 Task: Create a project with template Project Timeline with name TractLine with privacy Public and in the team Recorders . Create three sections in the project as To-Do, Doing and Done.
Action: Mouse moved to (78, 60)
Screenshot: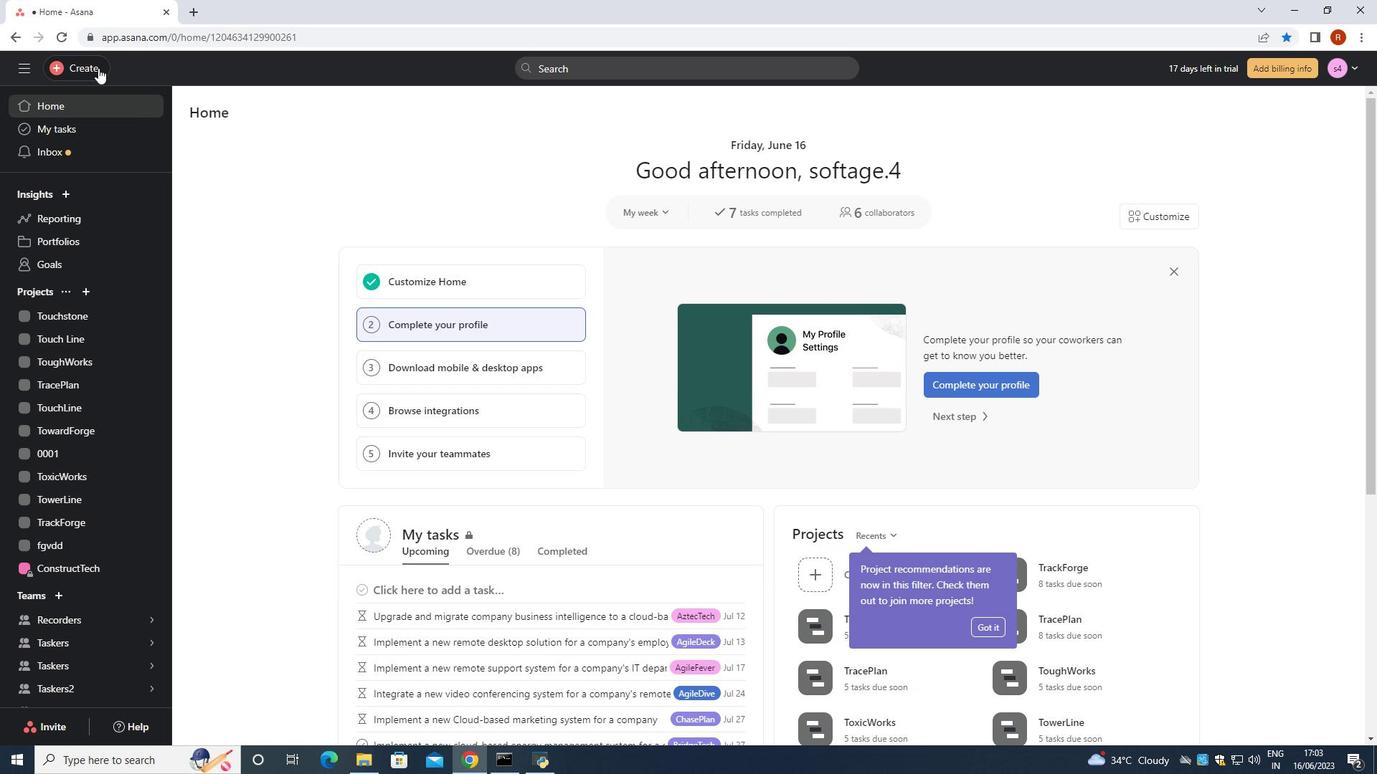 
Action: Mouse pressed left at (78, 60)
Screenshot: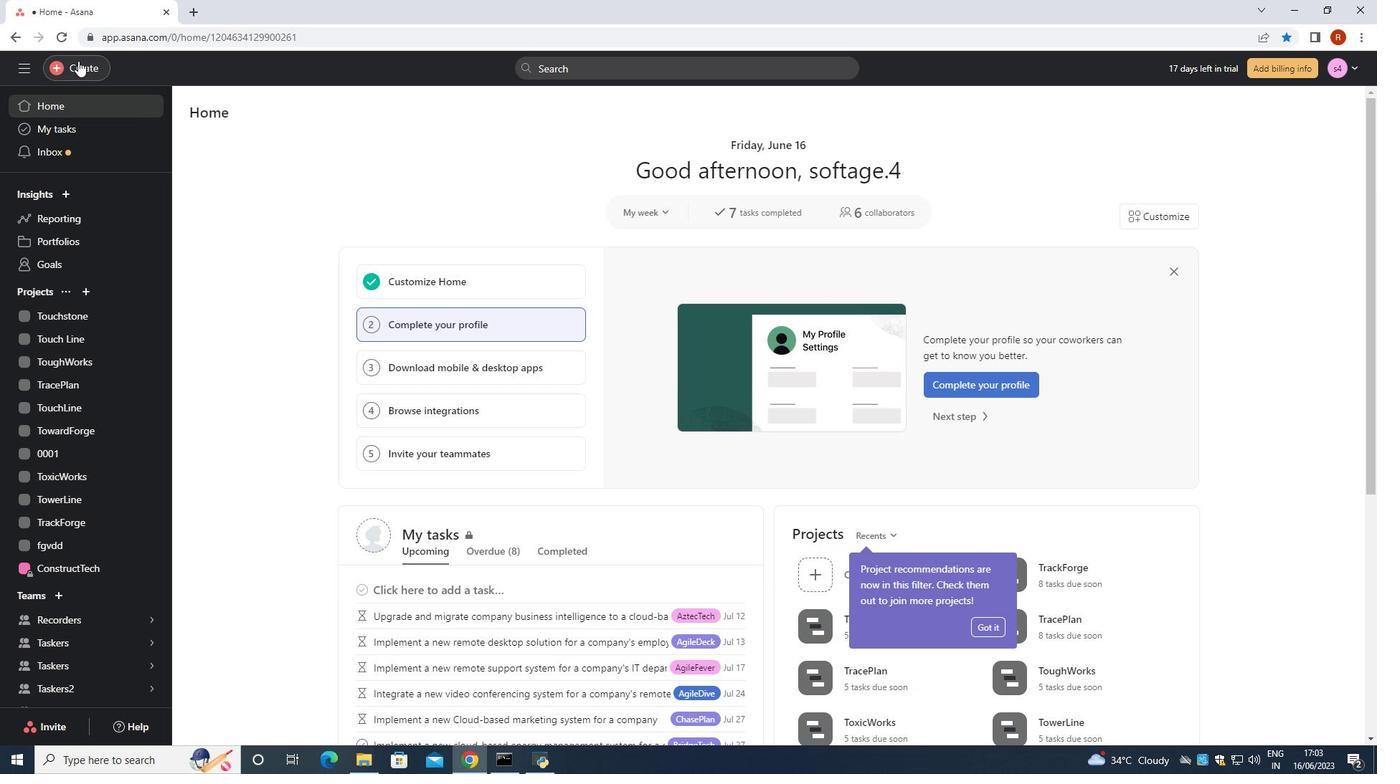 
Action: Mouse moved to (151, 99)
Screenshot: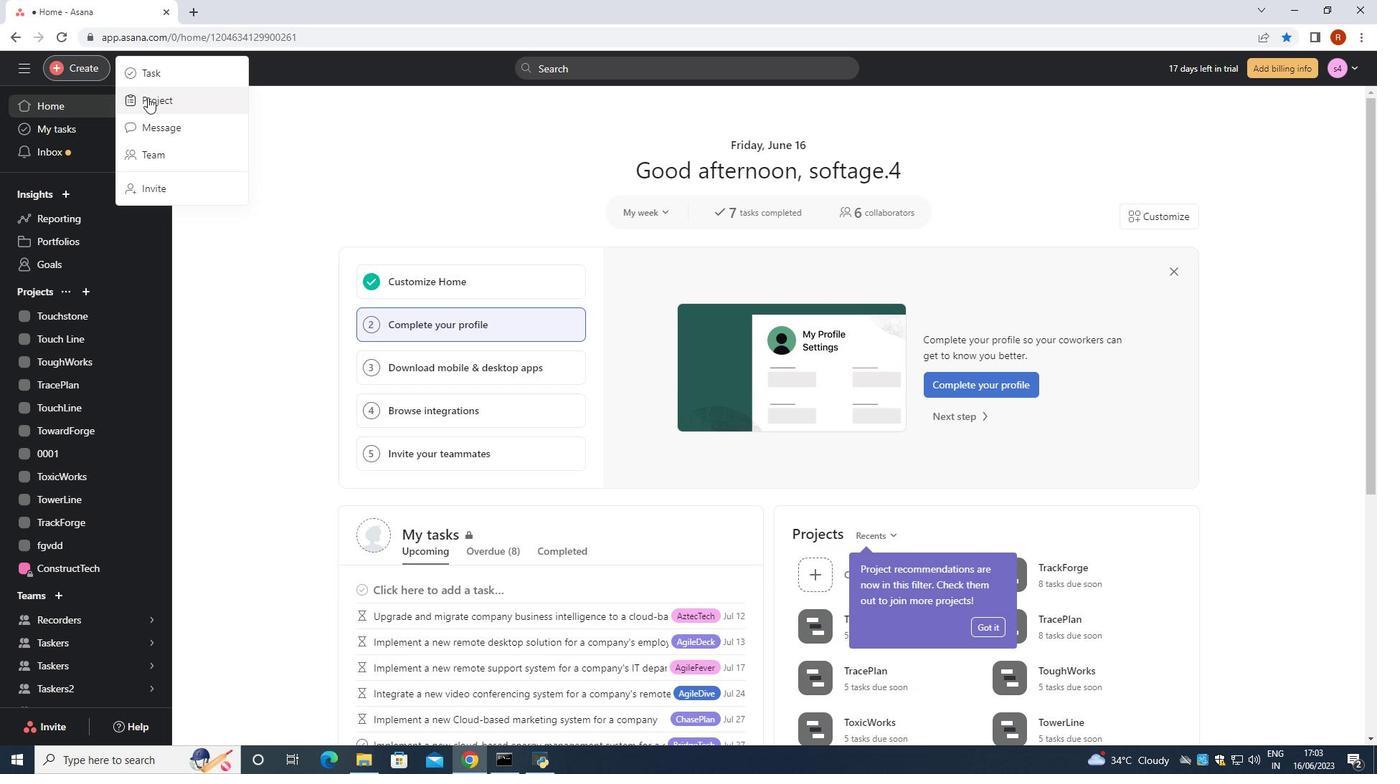 
Action: Mouse pressed left at (151, 99)
Screenshot: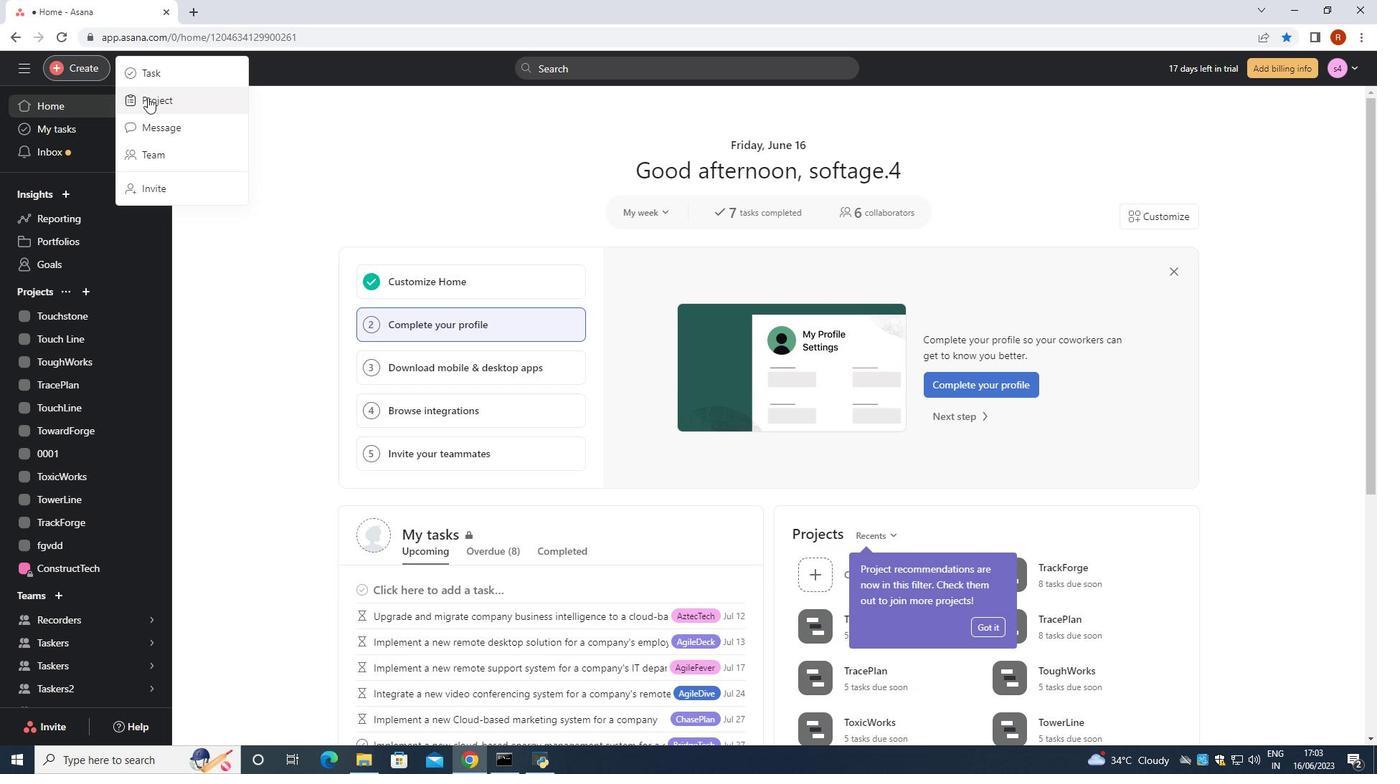 
Action: Mouse moved to (728, 416)
Screenshot: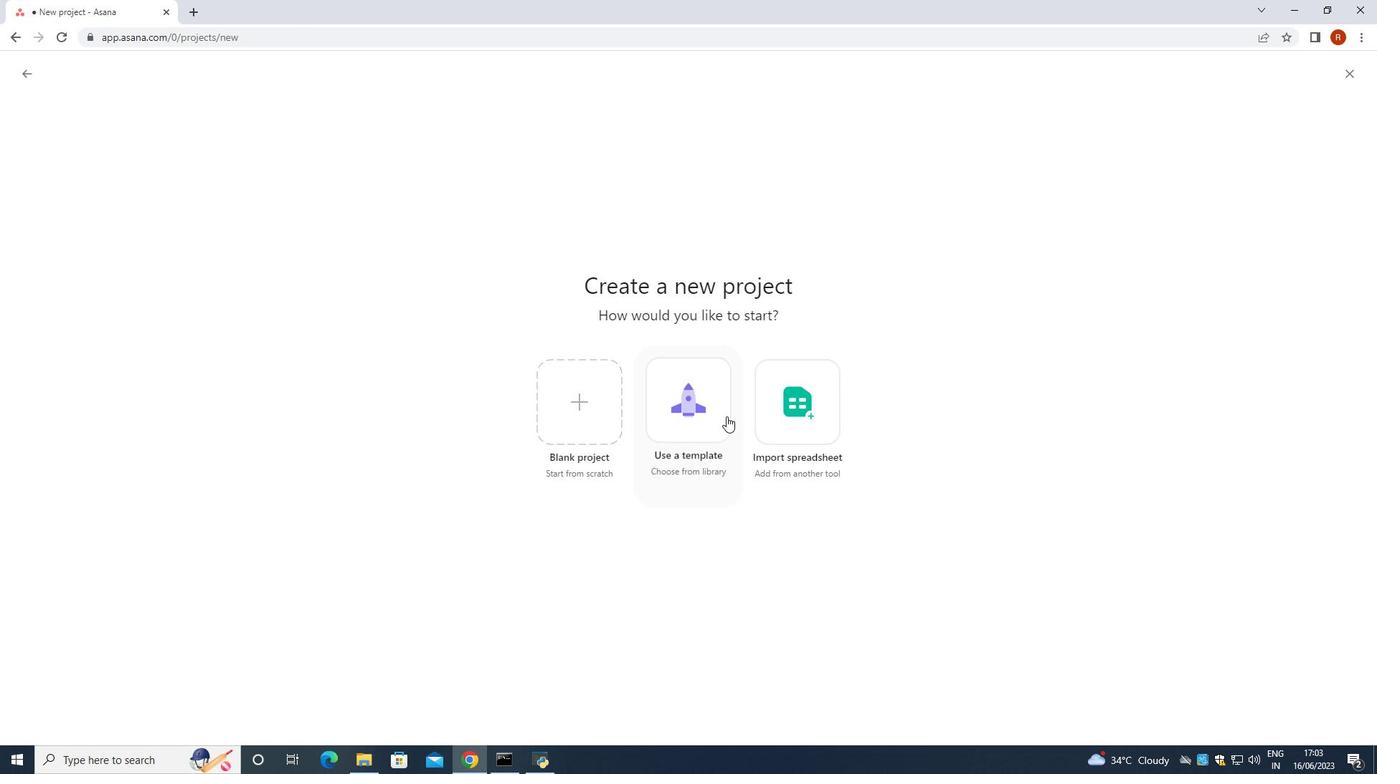 
Action: Mouse pressed left at (728, 416)
Screenshot: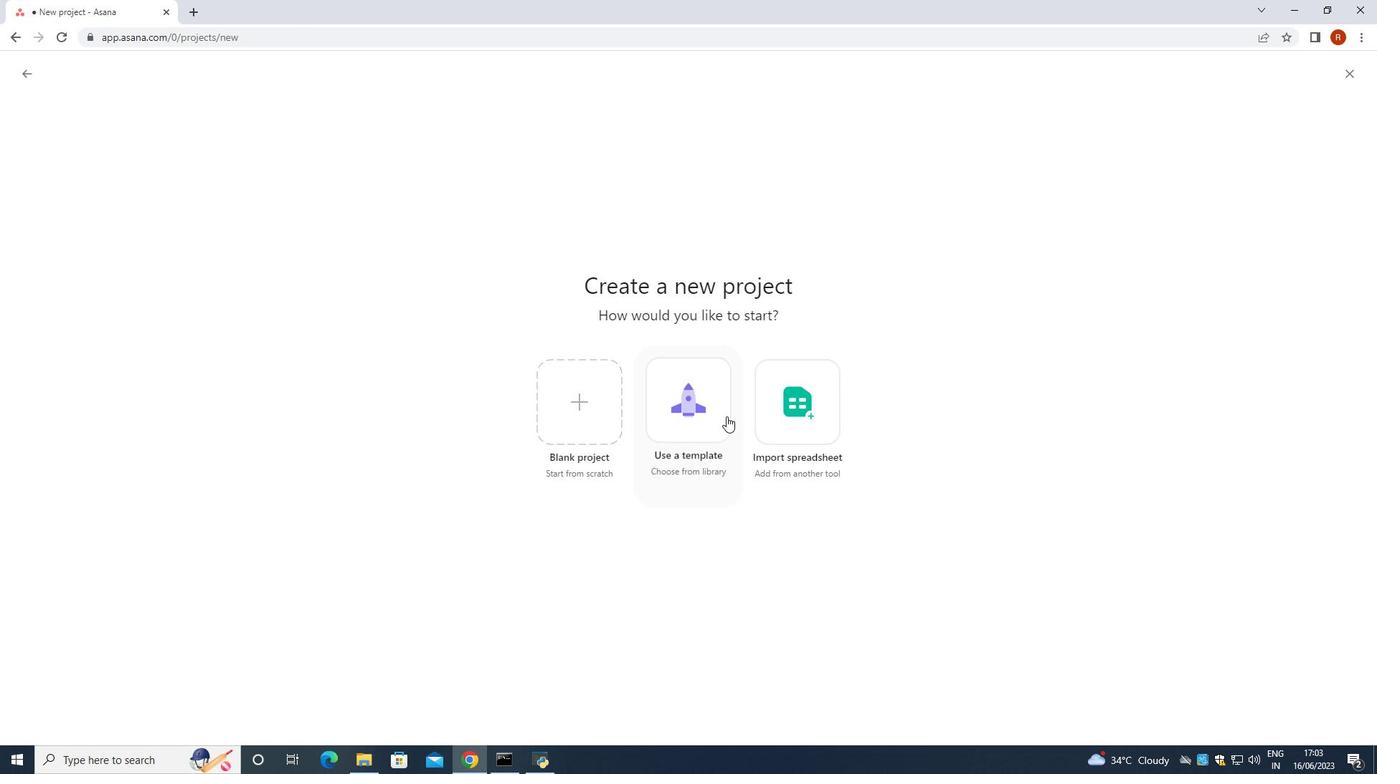 
Action: Mouse moved to (109, 393)
Screenshot: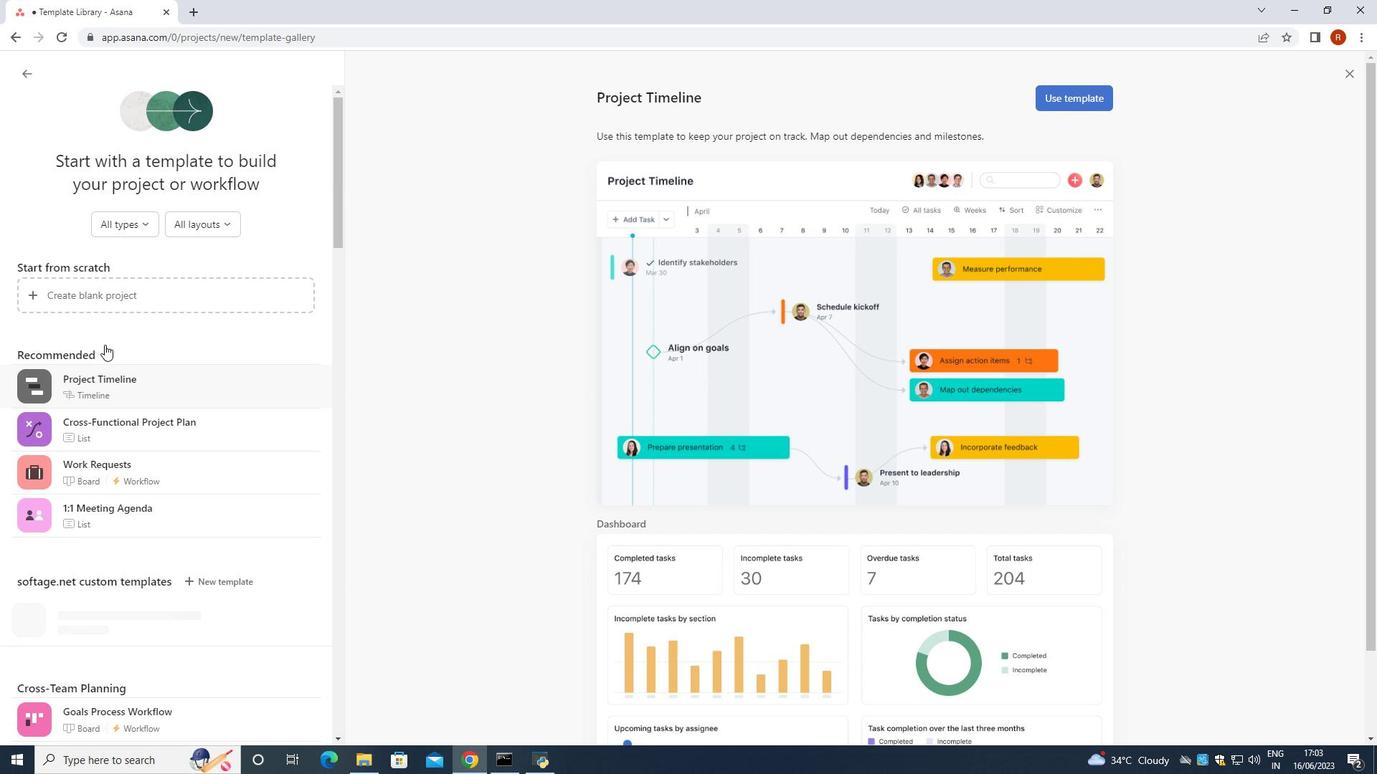 
Action: Mouse pressed left at (109, 393)
Screenshot: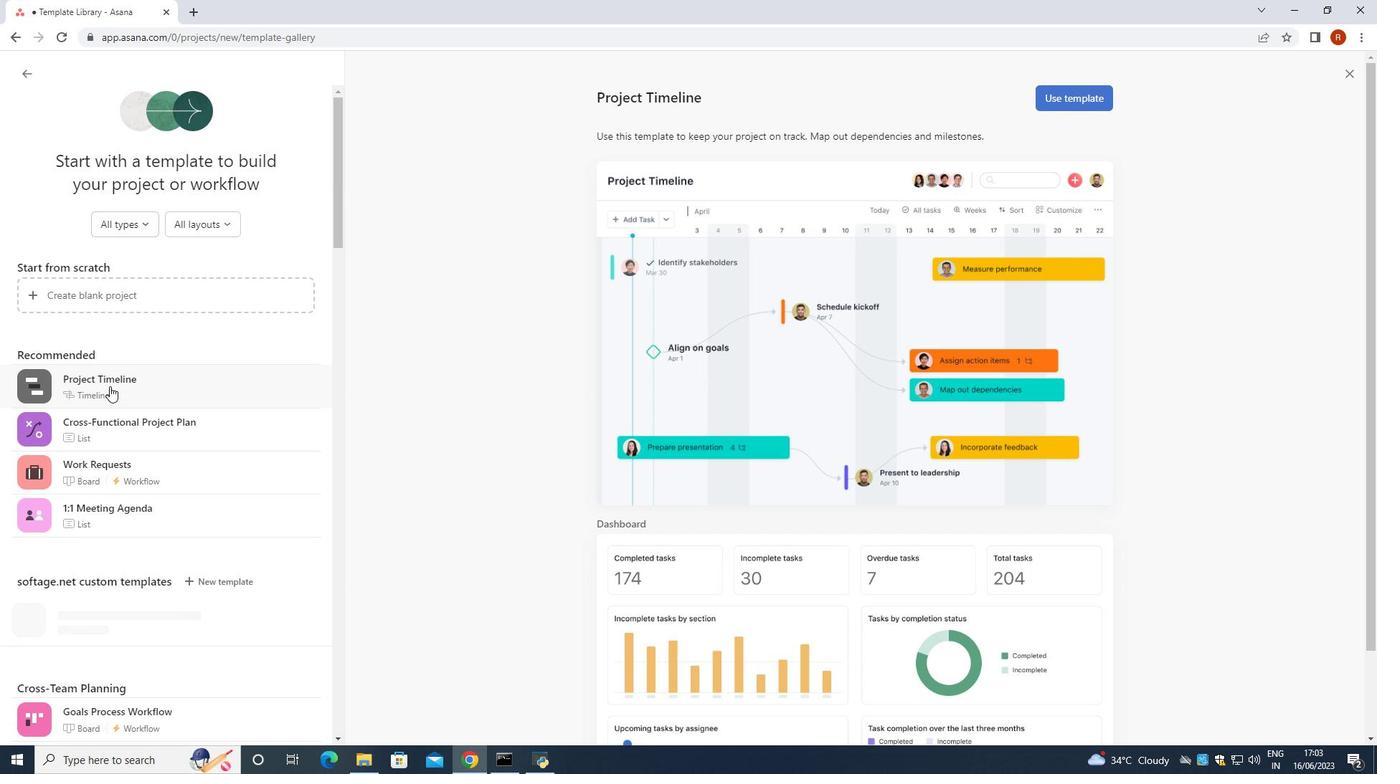
Action: Mouse moved to (1053, 96)
Screenshot: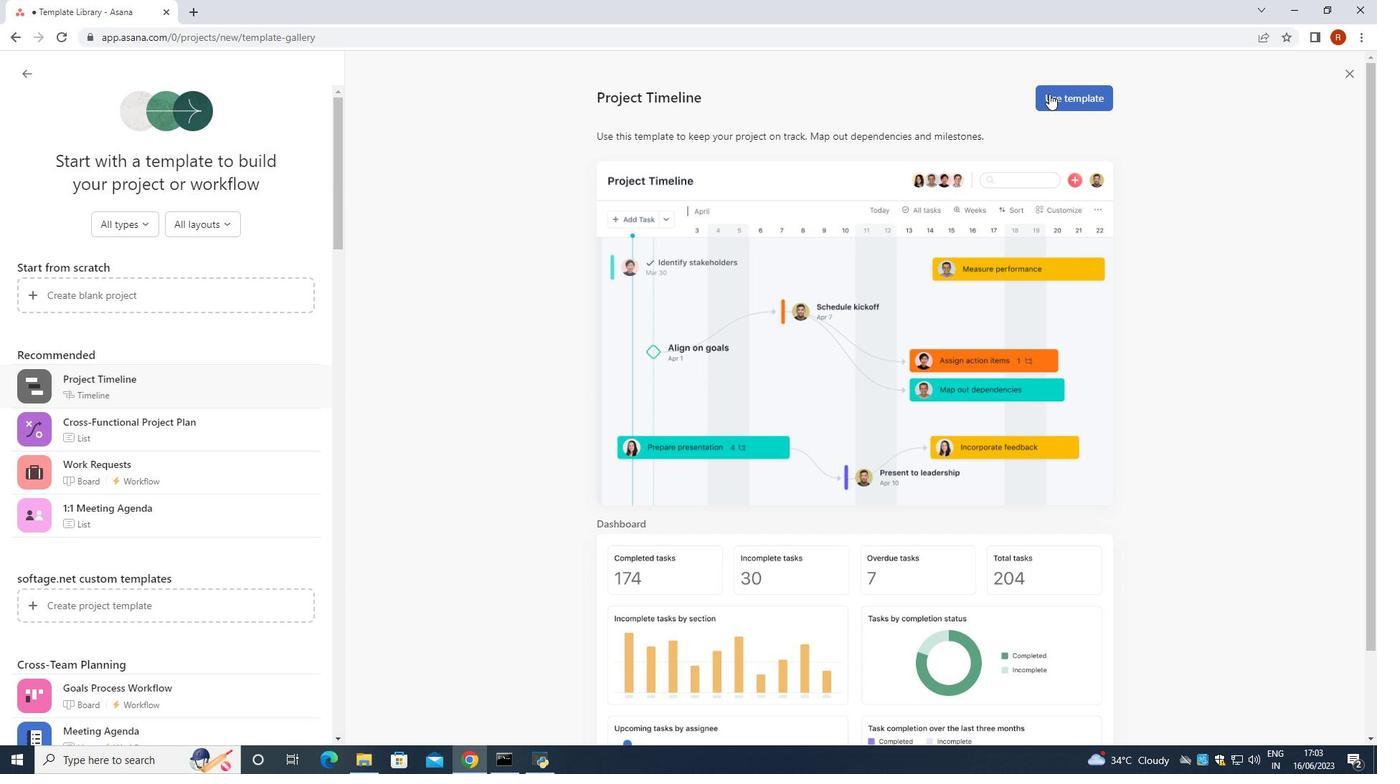 
Action: Mouse pressed left at (1053, 96)
Screenshot: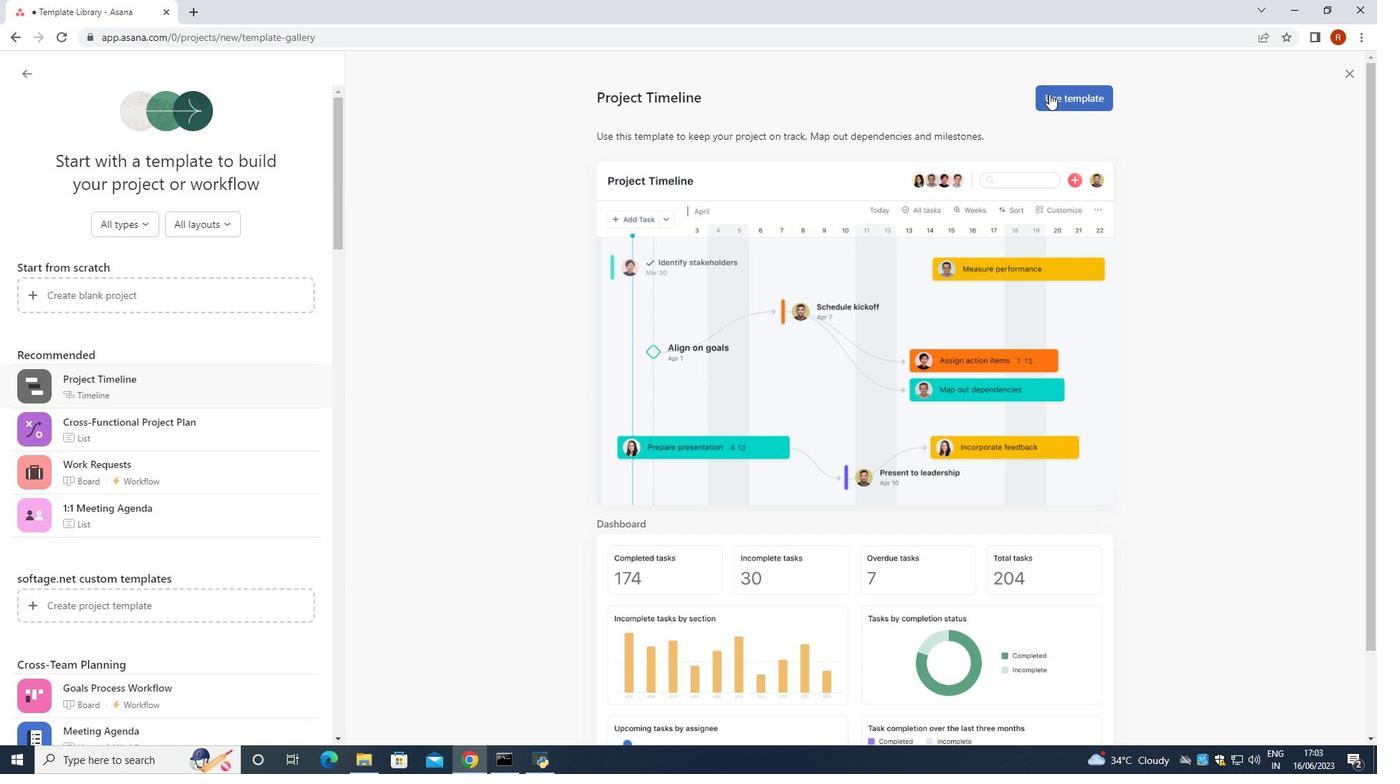 
Action: Mouse moved to (657, 253)
Screenshot: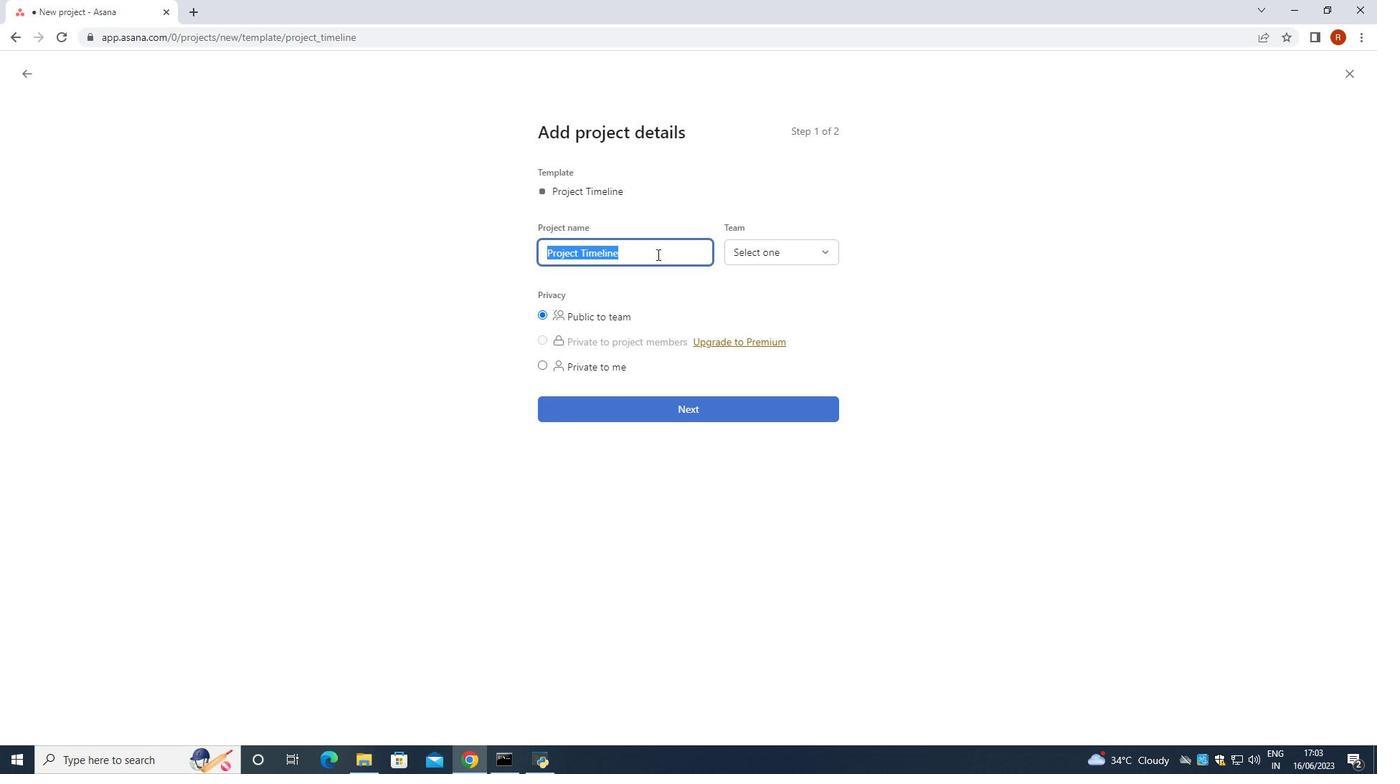 
Action: Key pressed <Key.backspace><Key.shift>Tract<Key.shift>Line
Screenshot: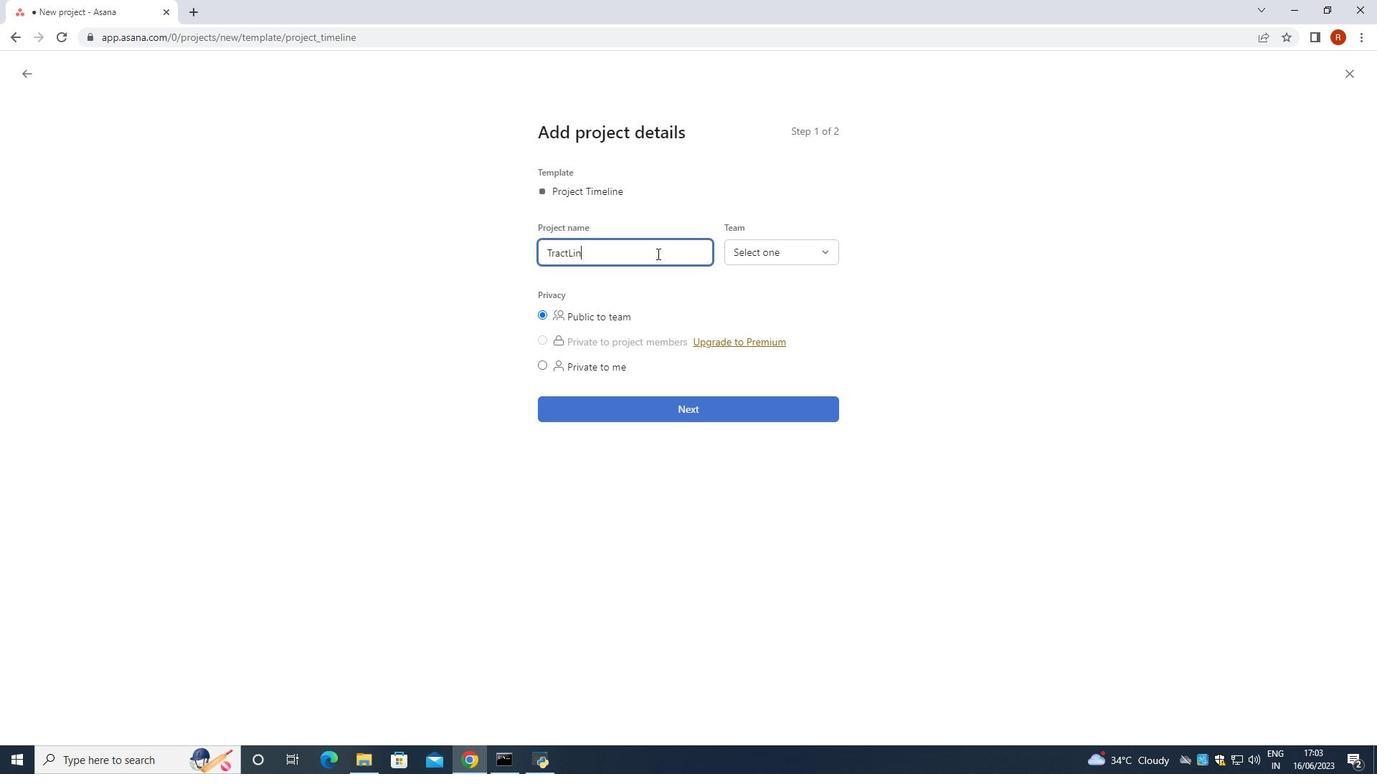 
Action: Mouse moved to (567, 319)
Screenshot: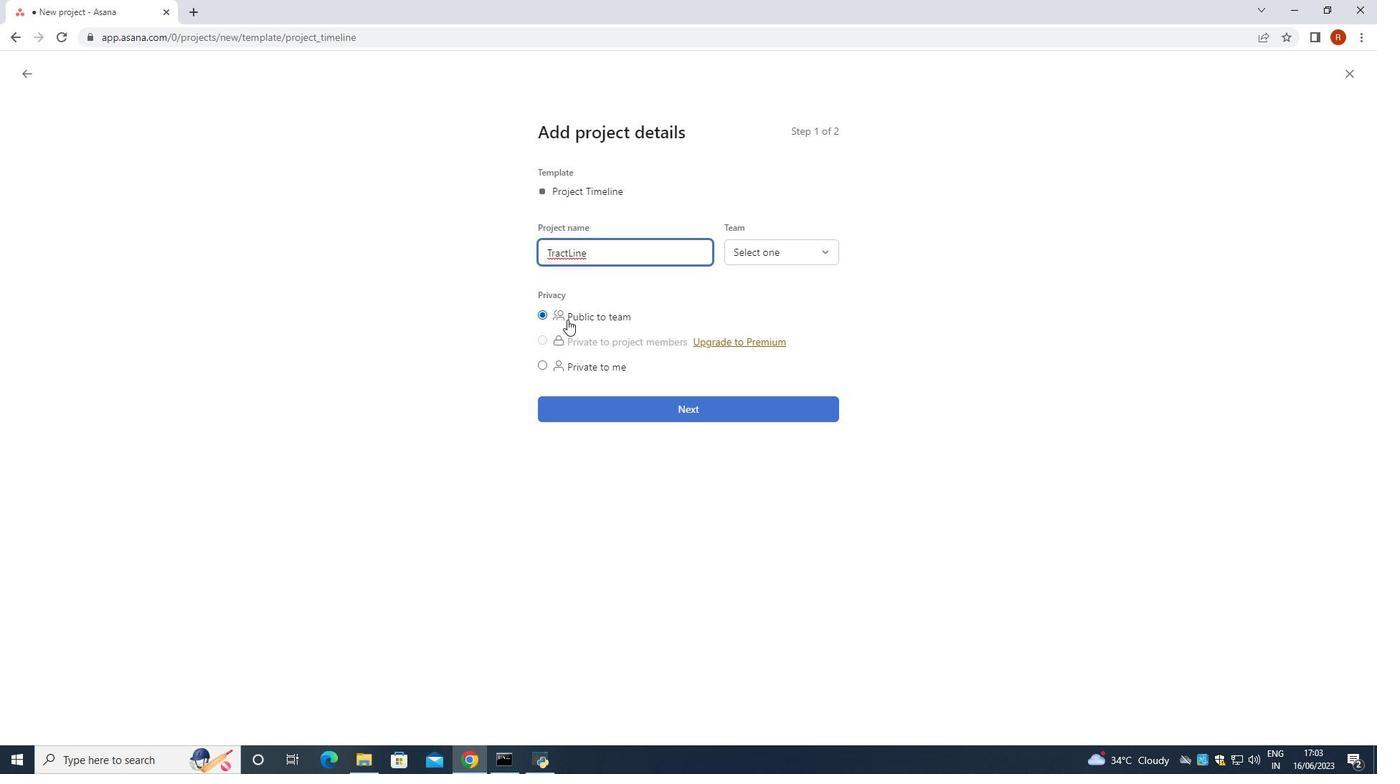 
Action: Mouse pressed left at (567, 319)
Screenshot: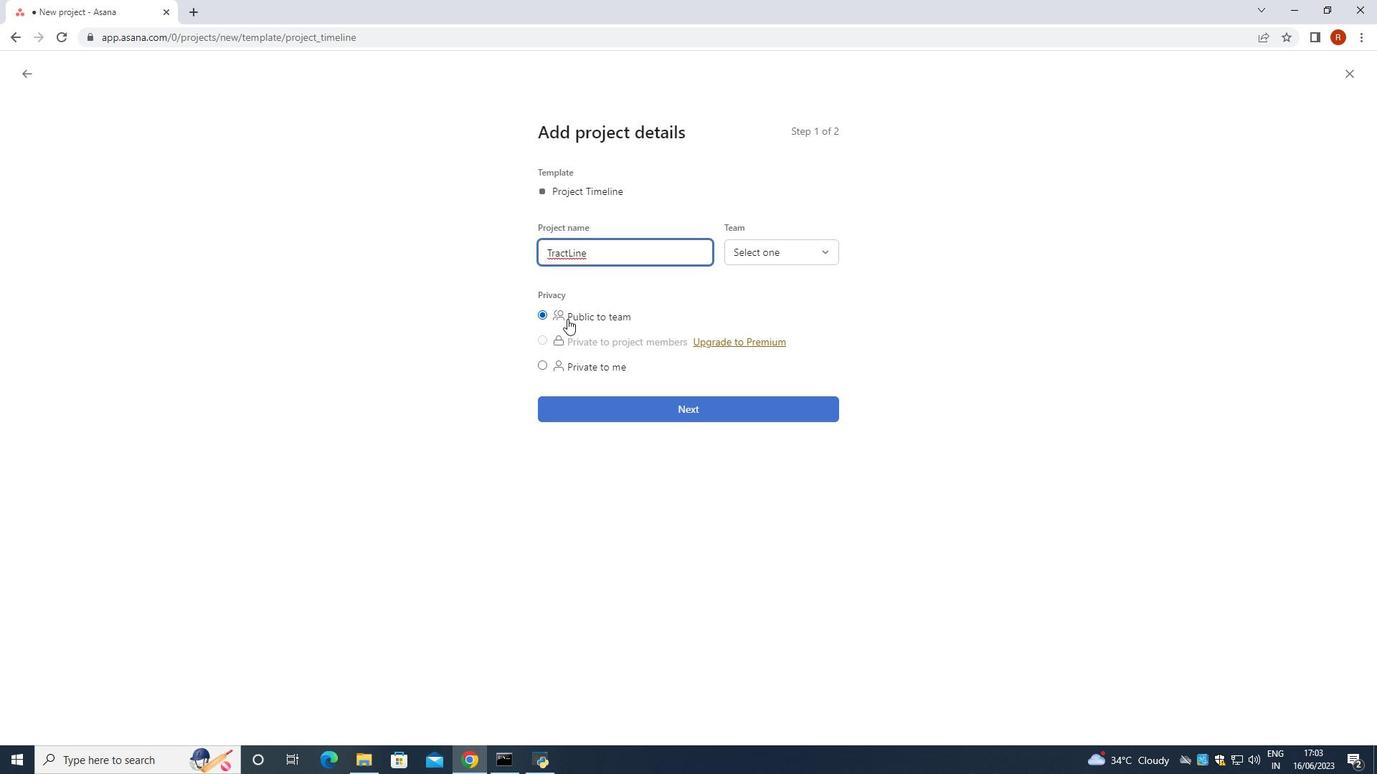 
Action: Mouse moved to (838, 251)
Screenshot: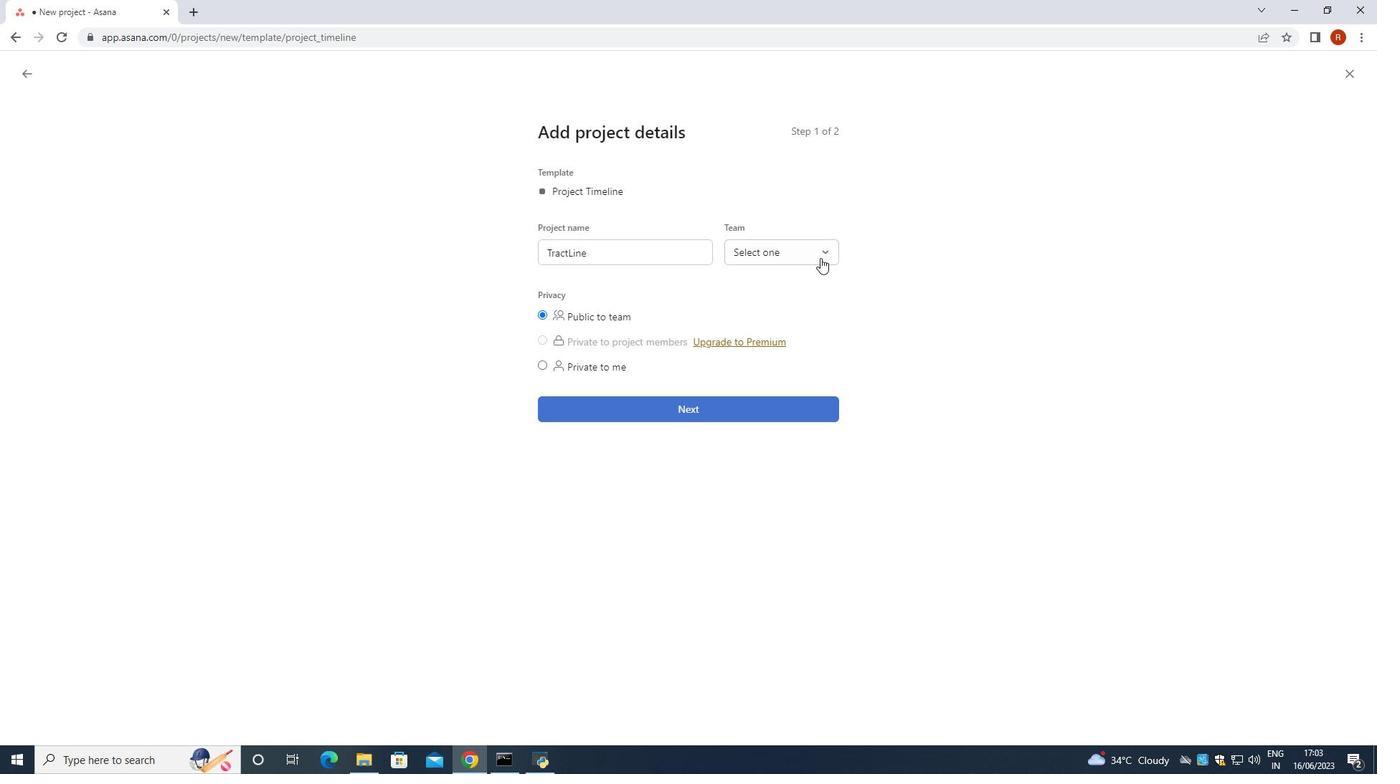 
Action: Mouse pressed left at (838, 251)
Screenshot: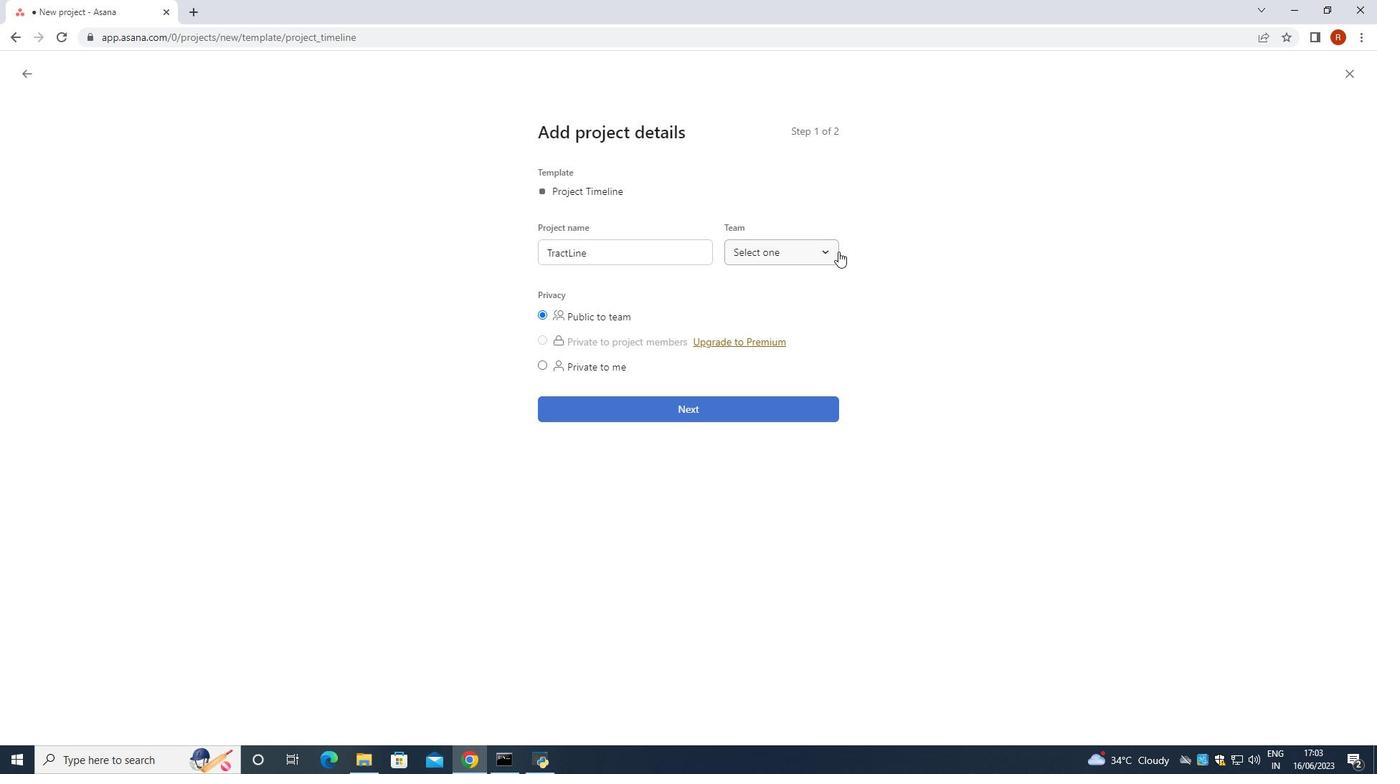
Action: Mouse moved to (827, 253)
Screenshot: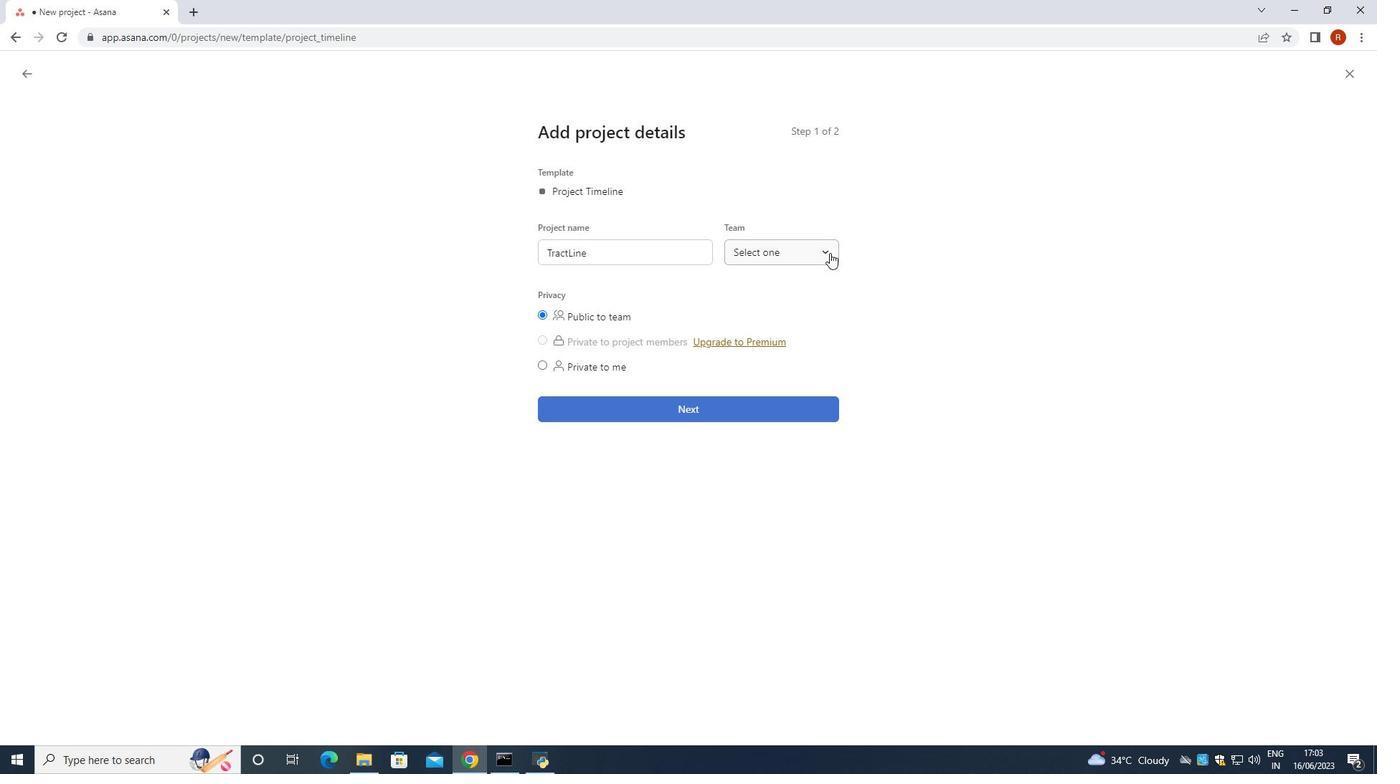 
Action: Mouse pressed left at (827, 253)
Screenshot: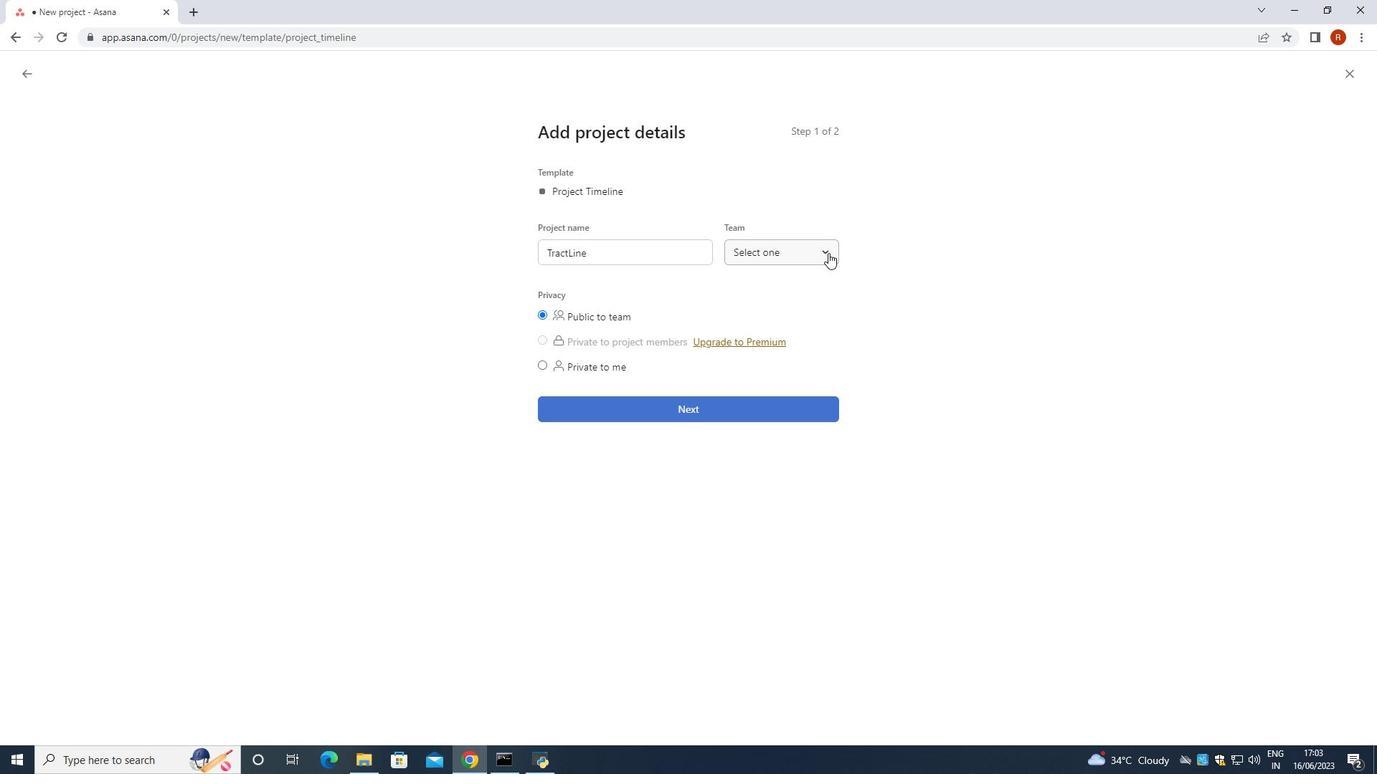 
Action: Mouse moved to (789, 322)
Screenshot: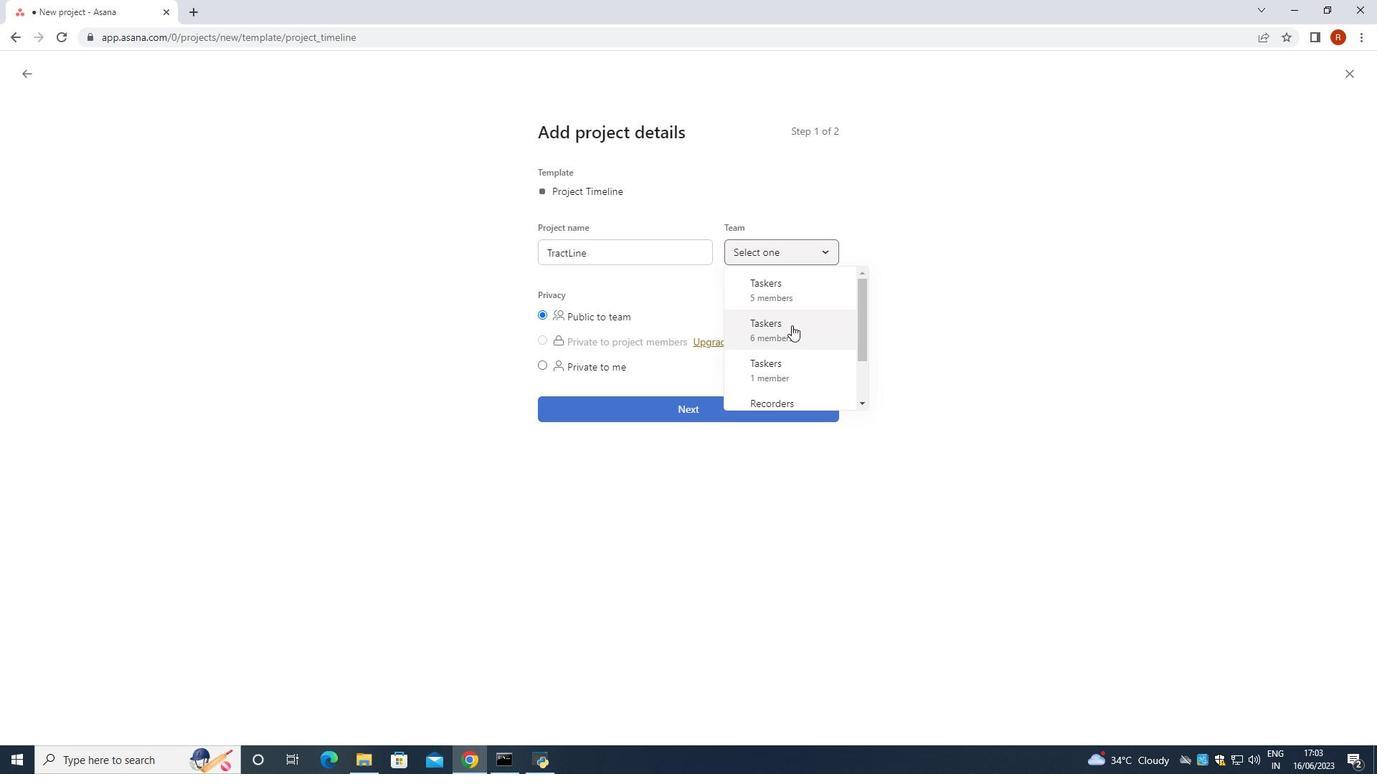 
Action: Mouse scrolled (789, 321) with delta (0, 0)
Screenshot: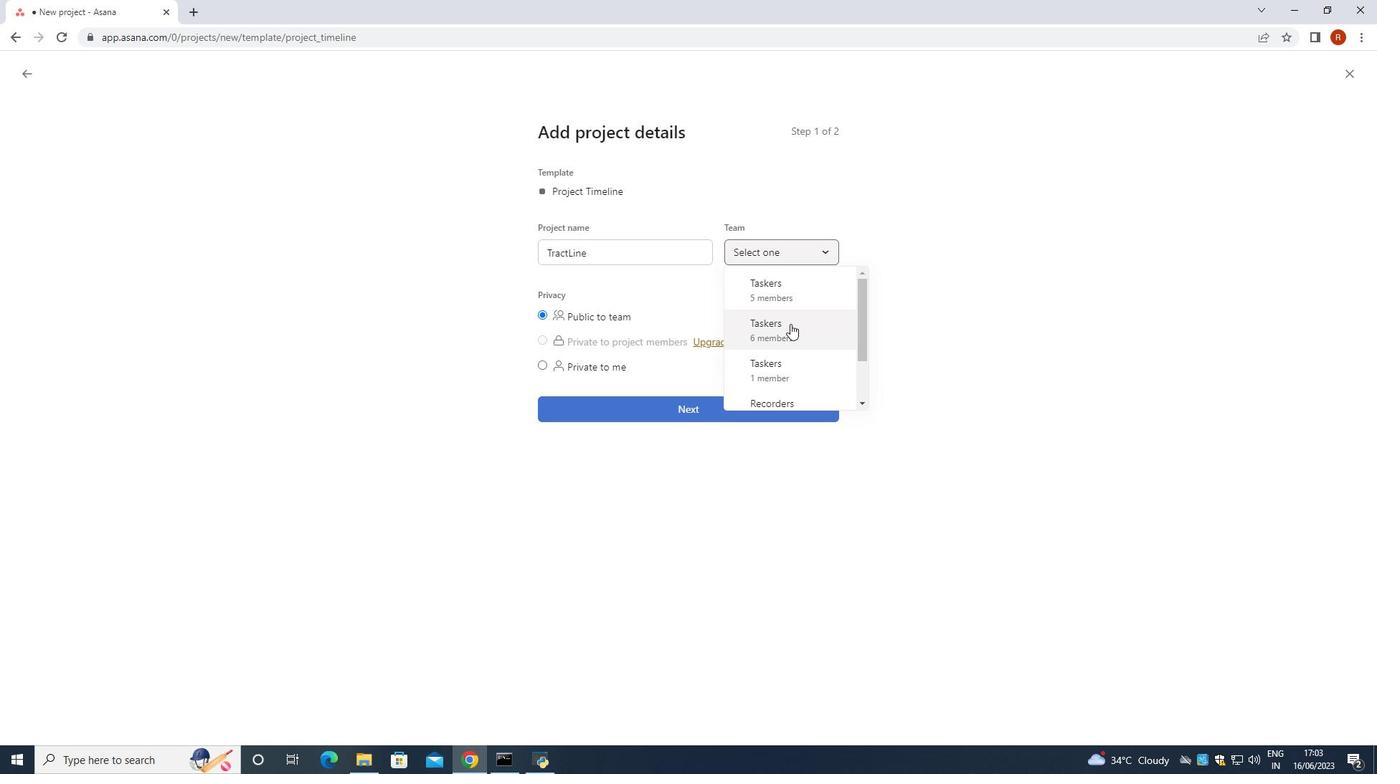 
Action: Mouse moved to (789, 322)
Screenshot: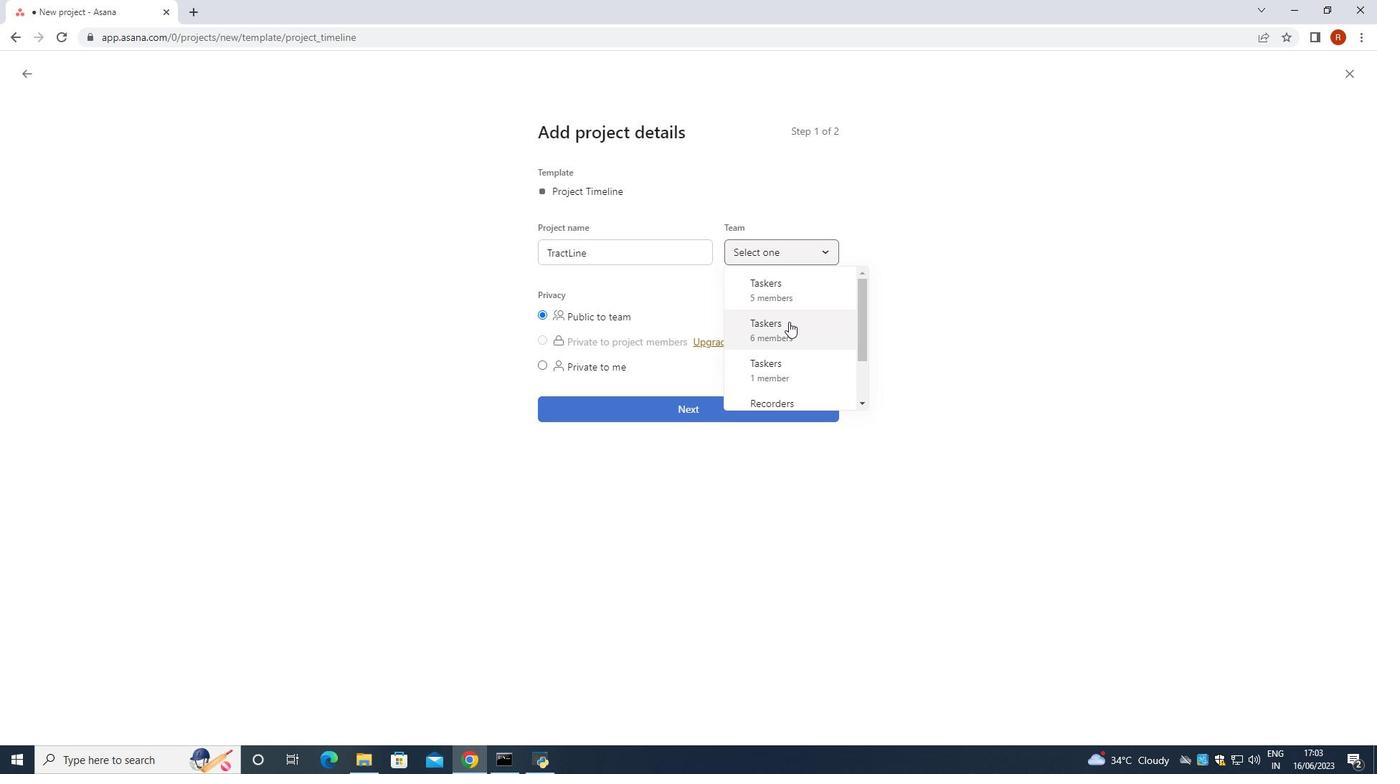 
Action: Mouse scrolled (789, 321) with delta (0, 0)
Screenshot: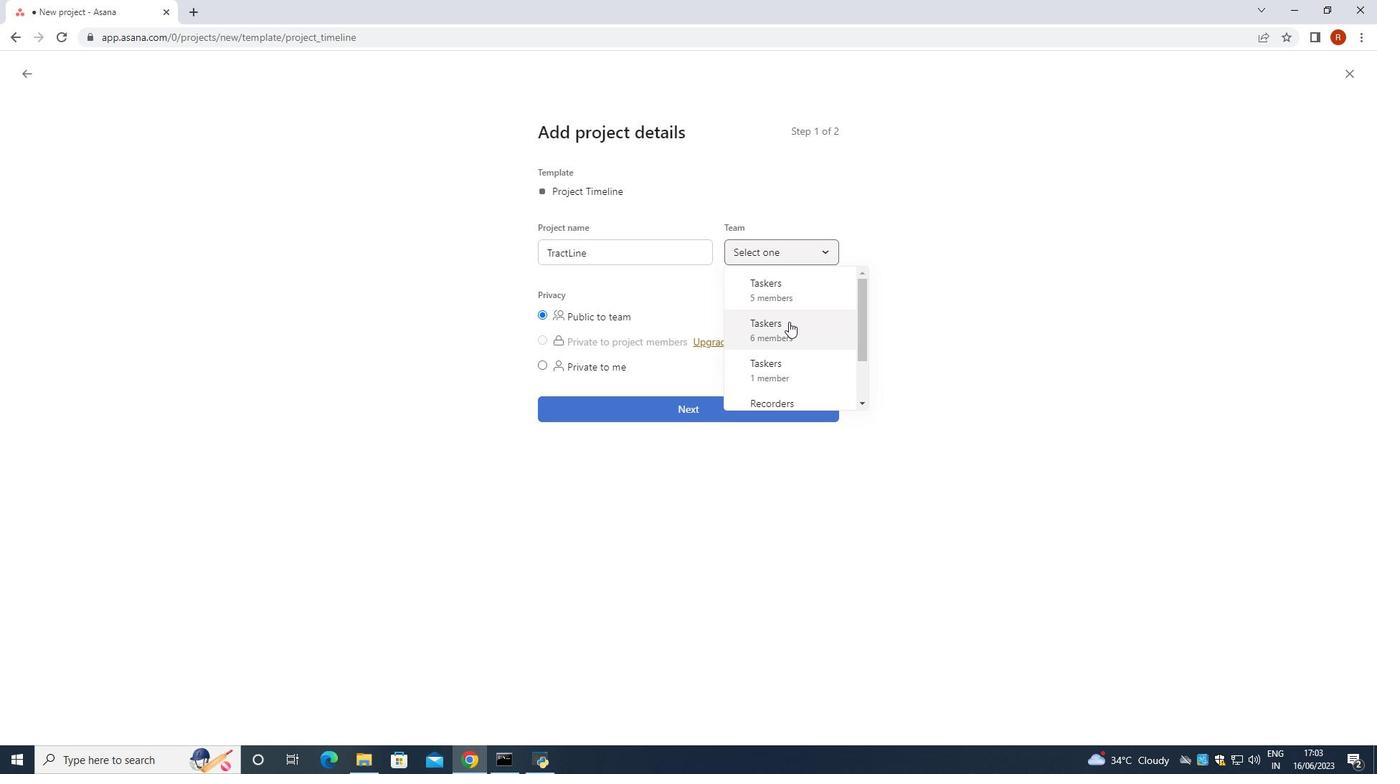 
Action: Mouse moved to (781, 343)
Screenshot: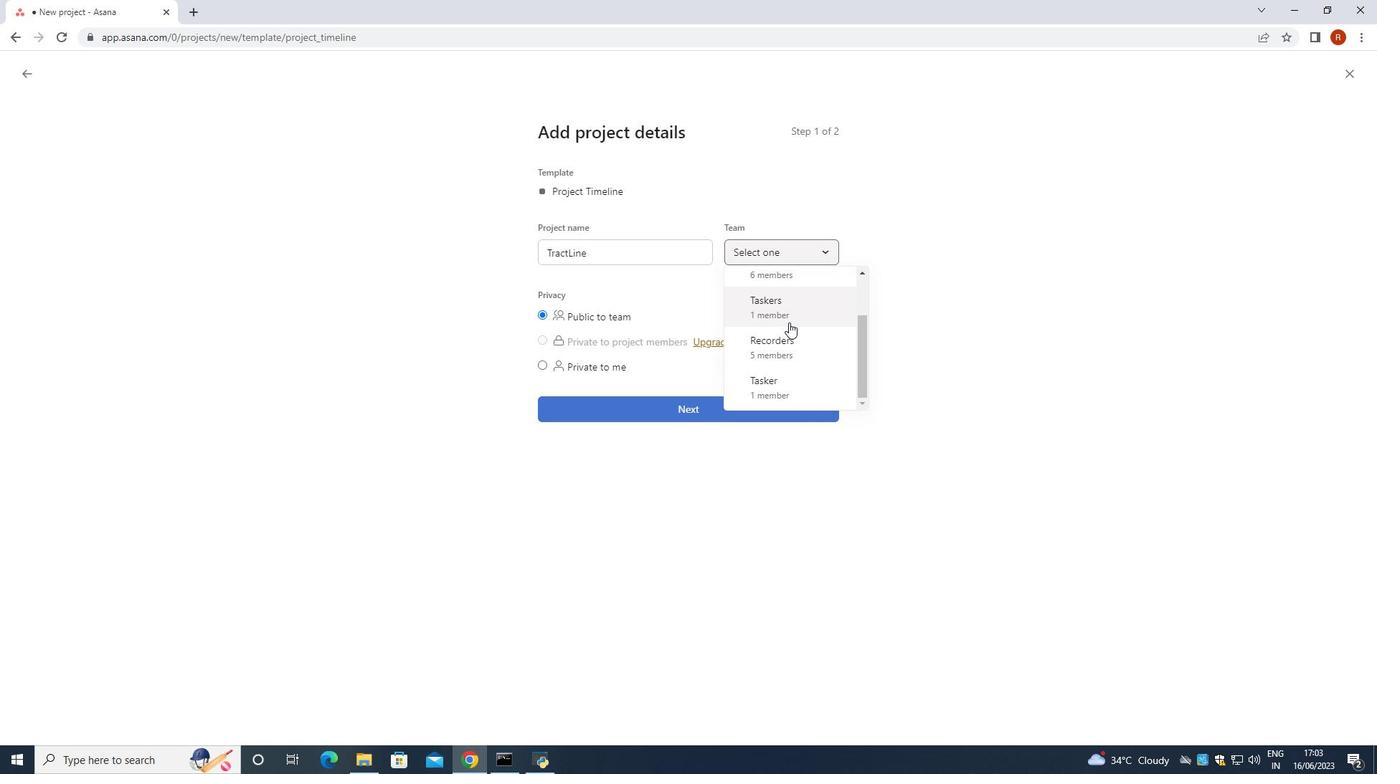 
Action: Mouse pressed left at (781, 343)
Screenshot: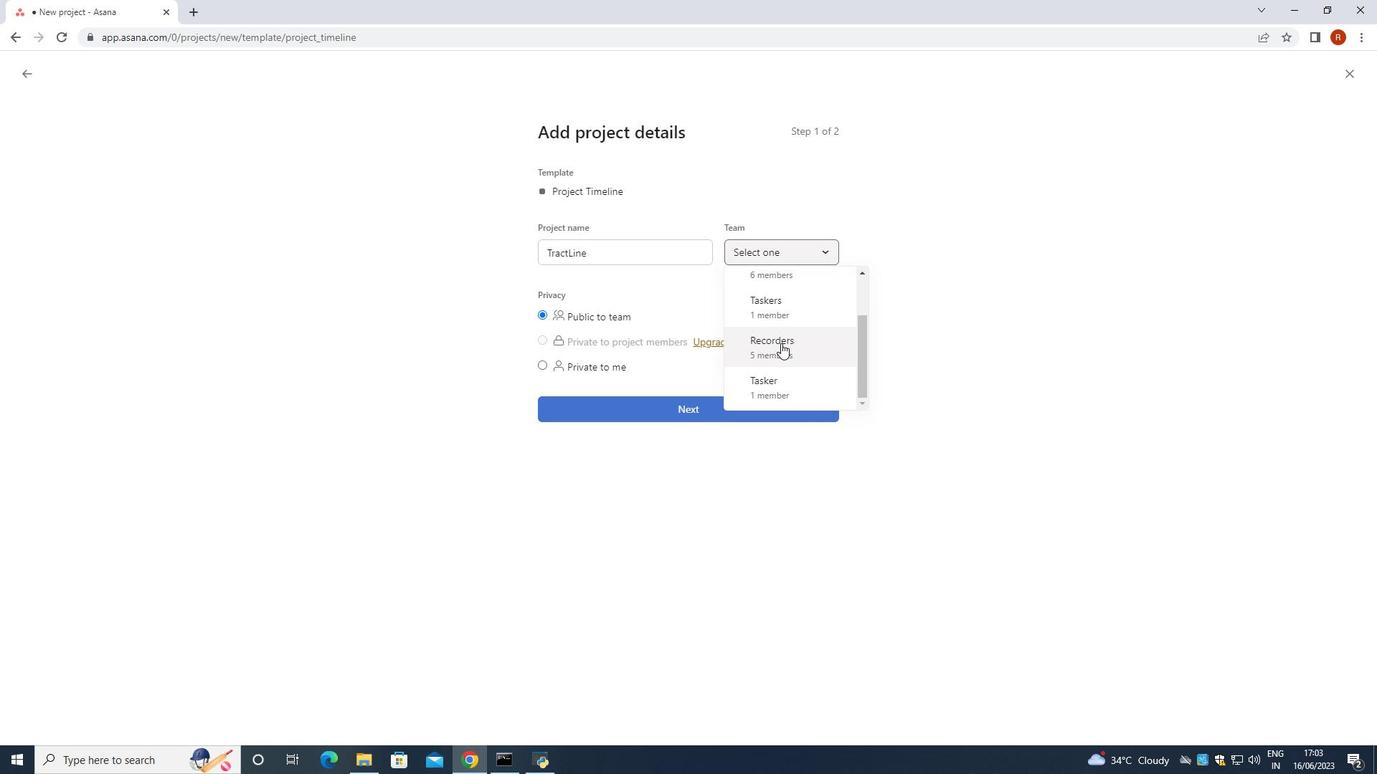 
Action: Mouse moved to (741, 381)
Screenshot: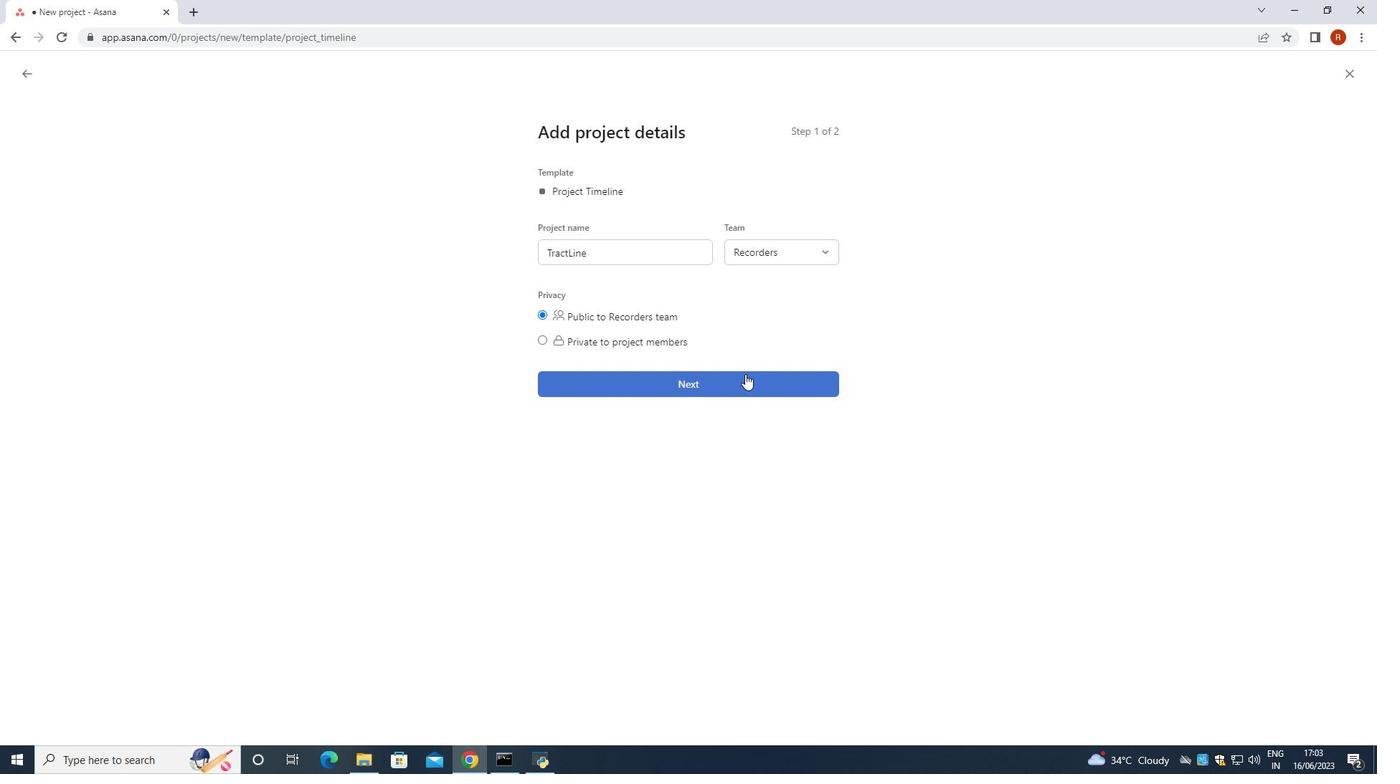 
Action: Mouse pressed left at (741, 381)
Screenshot: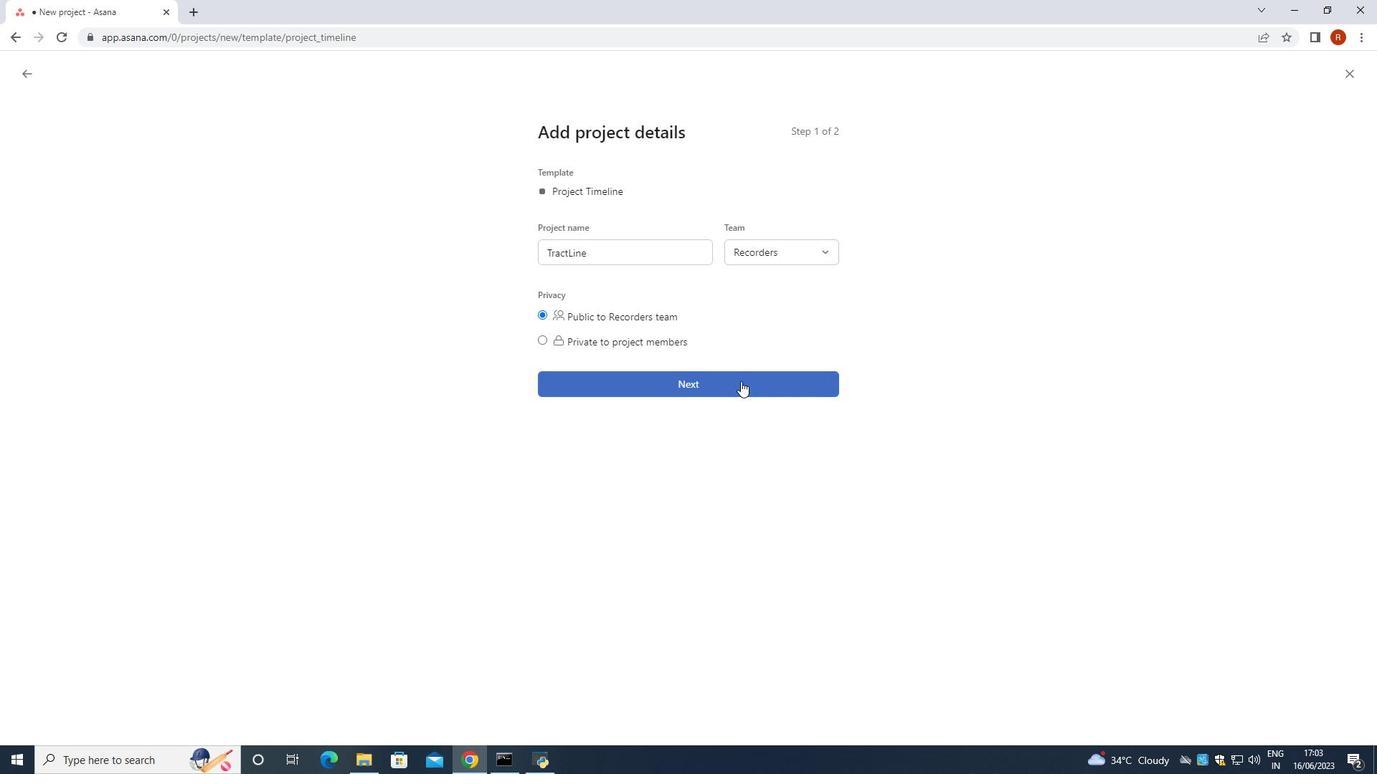 
Action: Mouse moved to (749, 425)
Screenshot: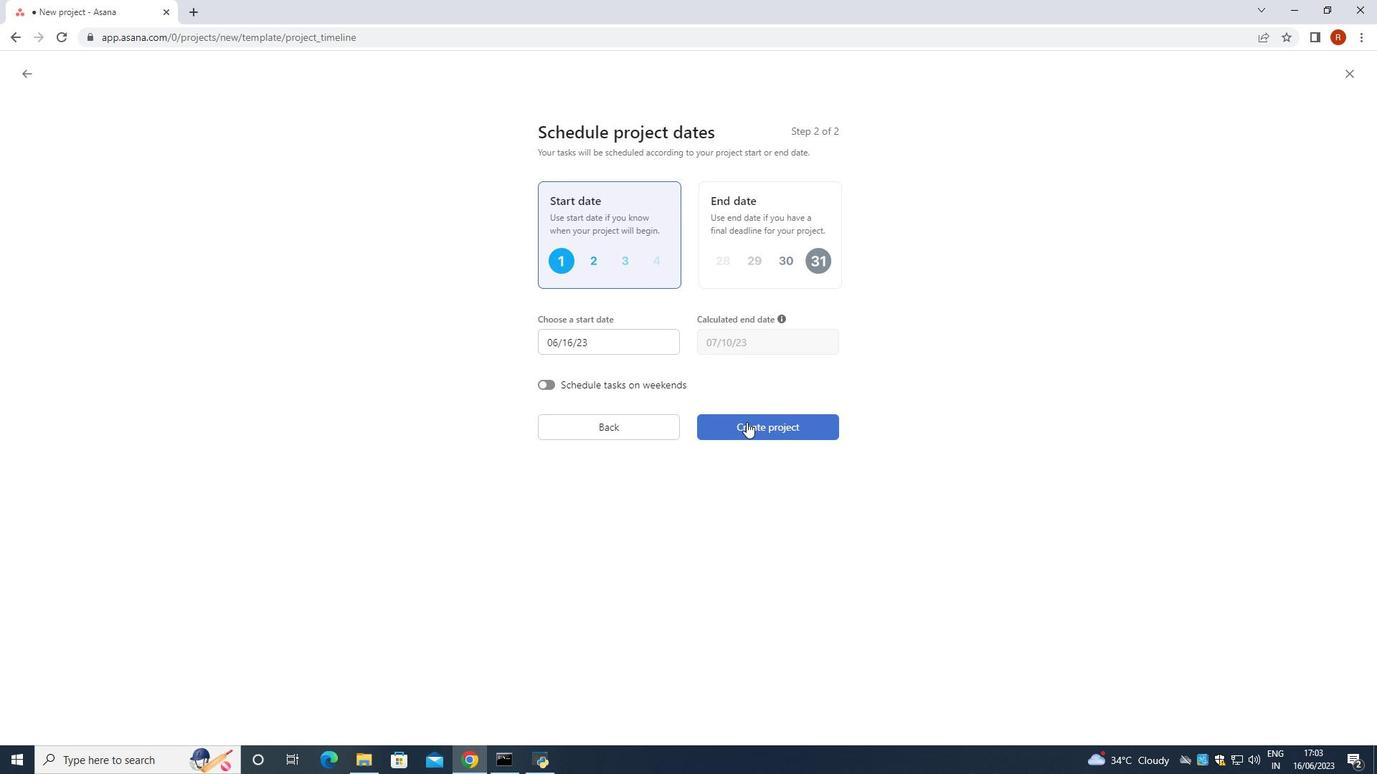 
Action: Mouse pressed left at (749, 425)
Screenshot: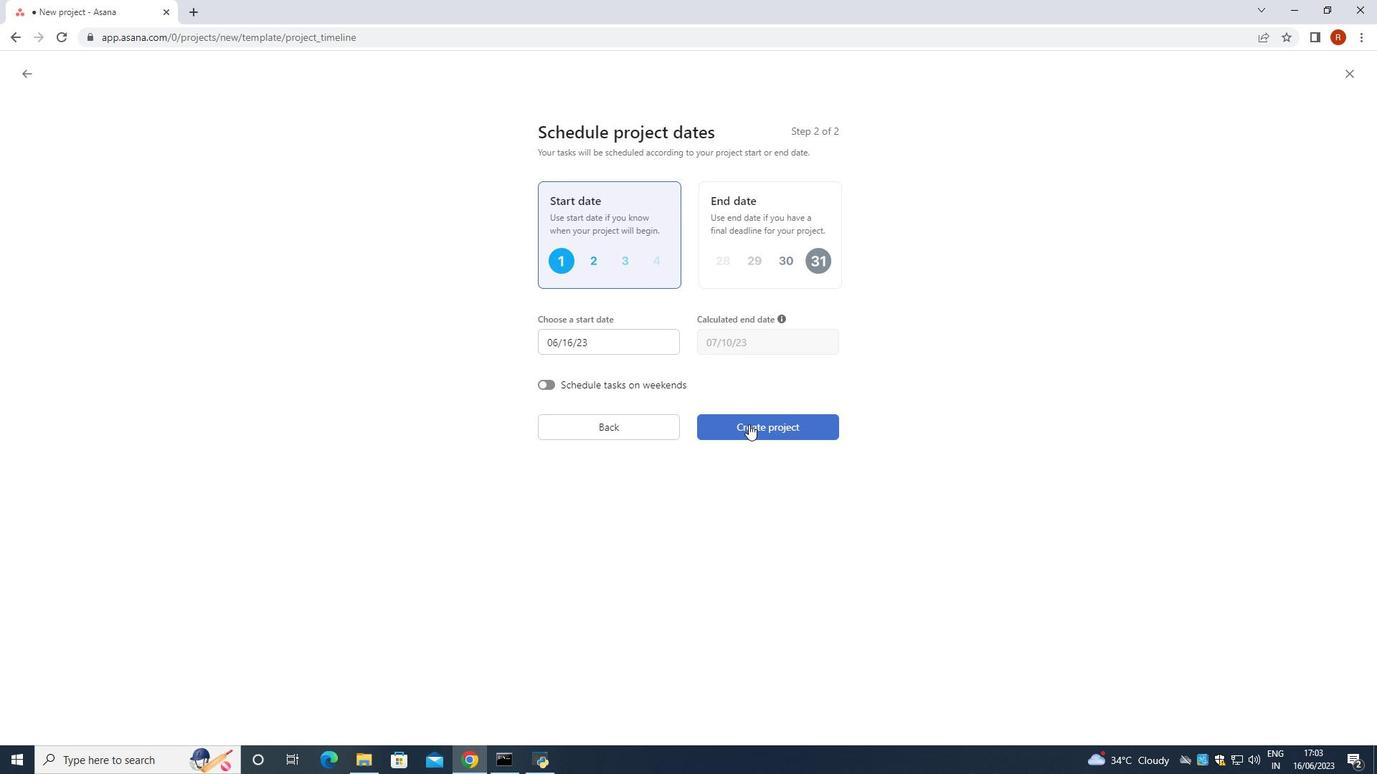 
Action: Mouse moved to (89, 408)
Screenshot: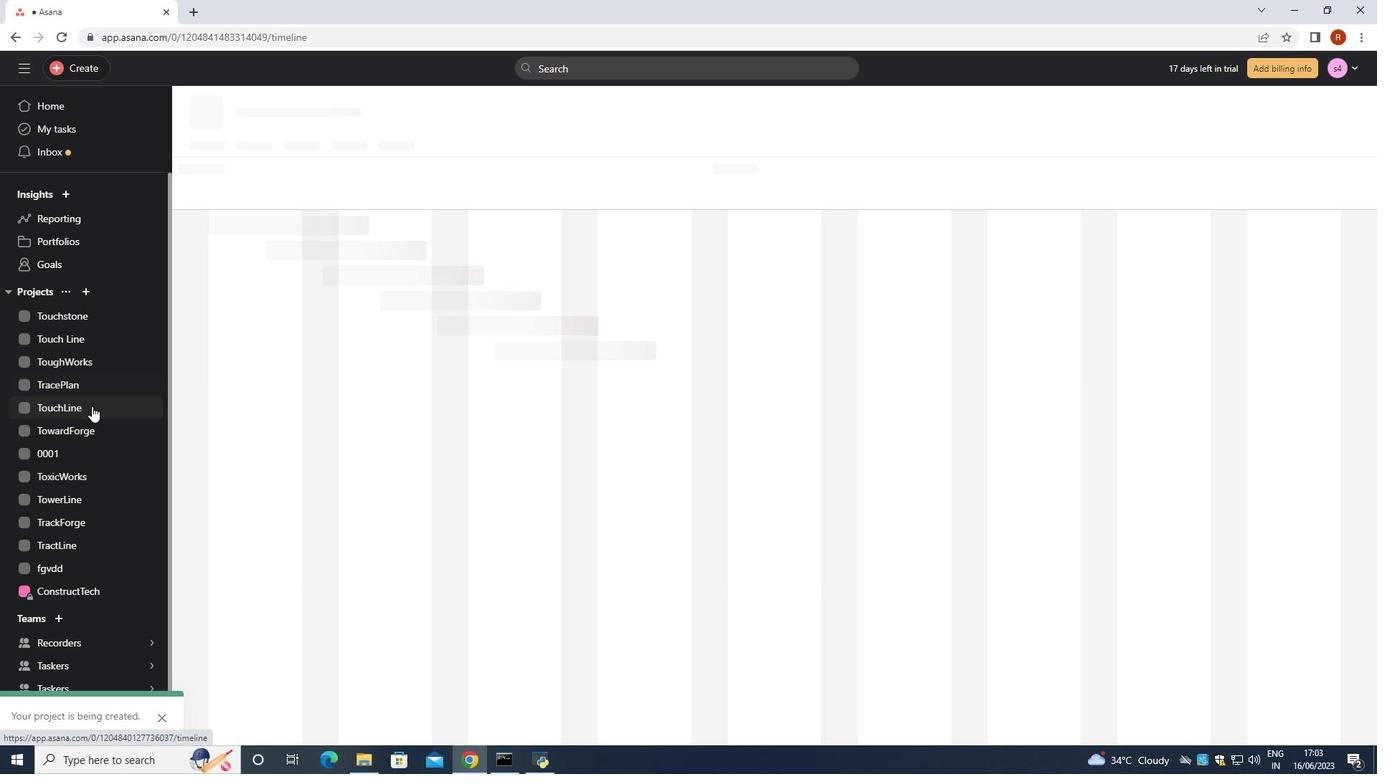
Action: Mouse pressed left at (89, 408)
Screenshot: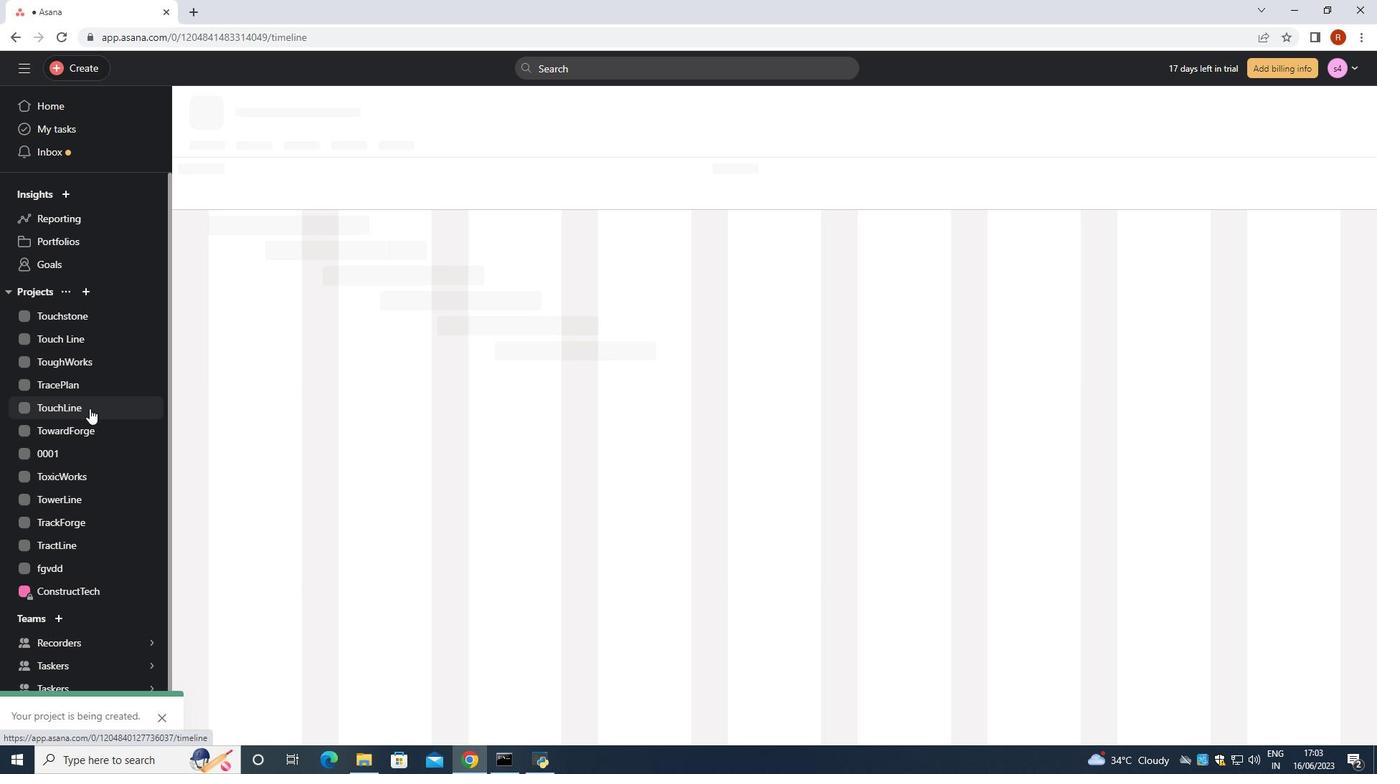 
Action: Mouse moved to (258, 145)
Screenshot: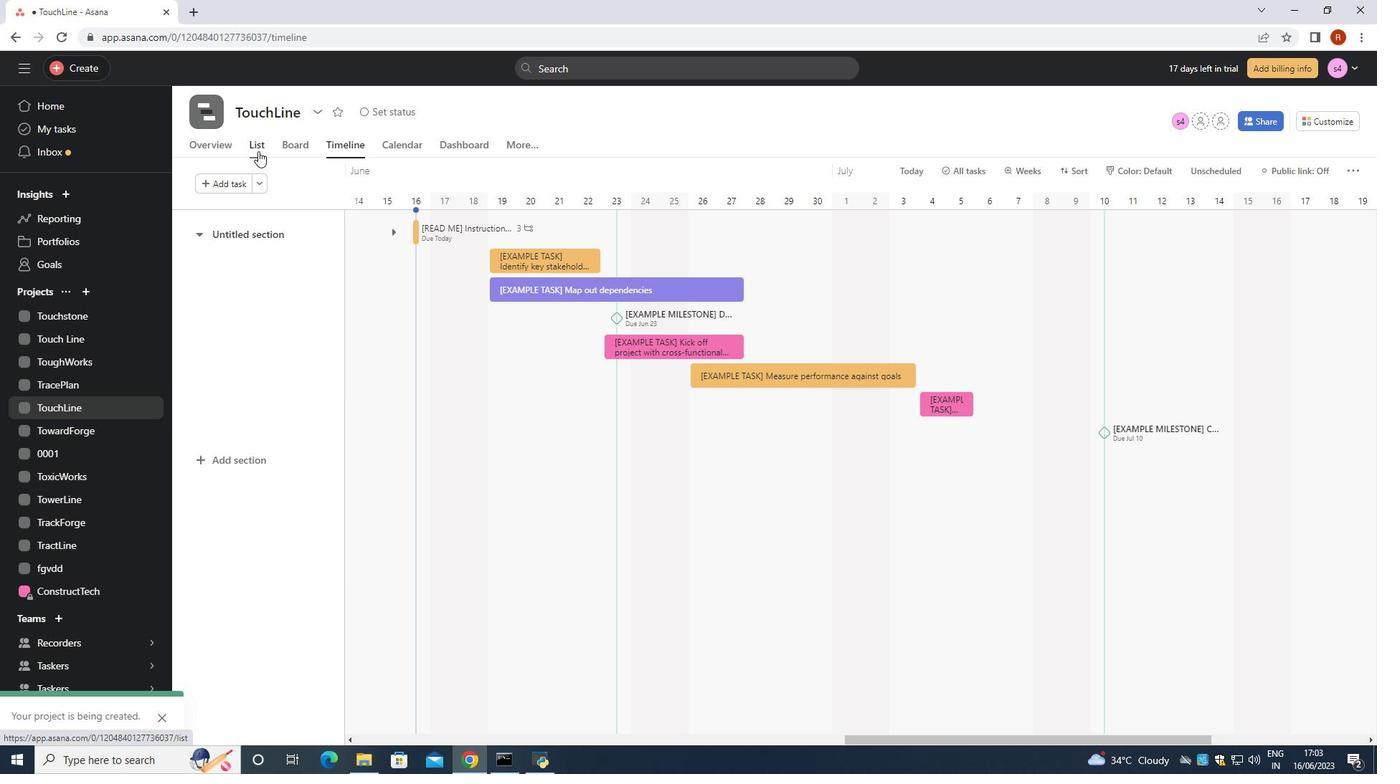 
Action: Mouse pressed left at (258, 145)
Screenshot: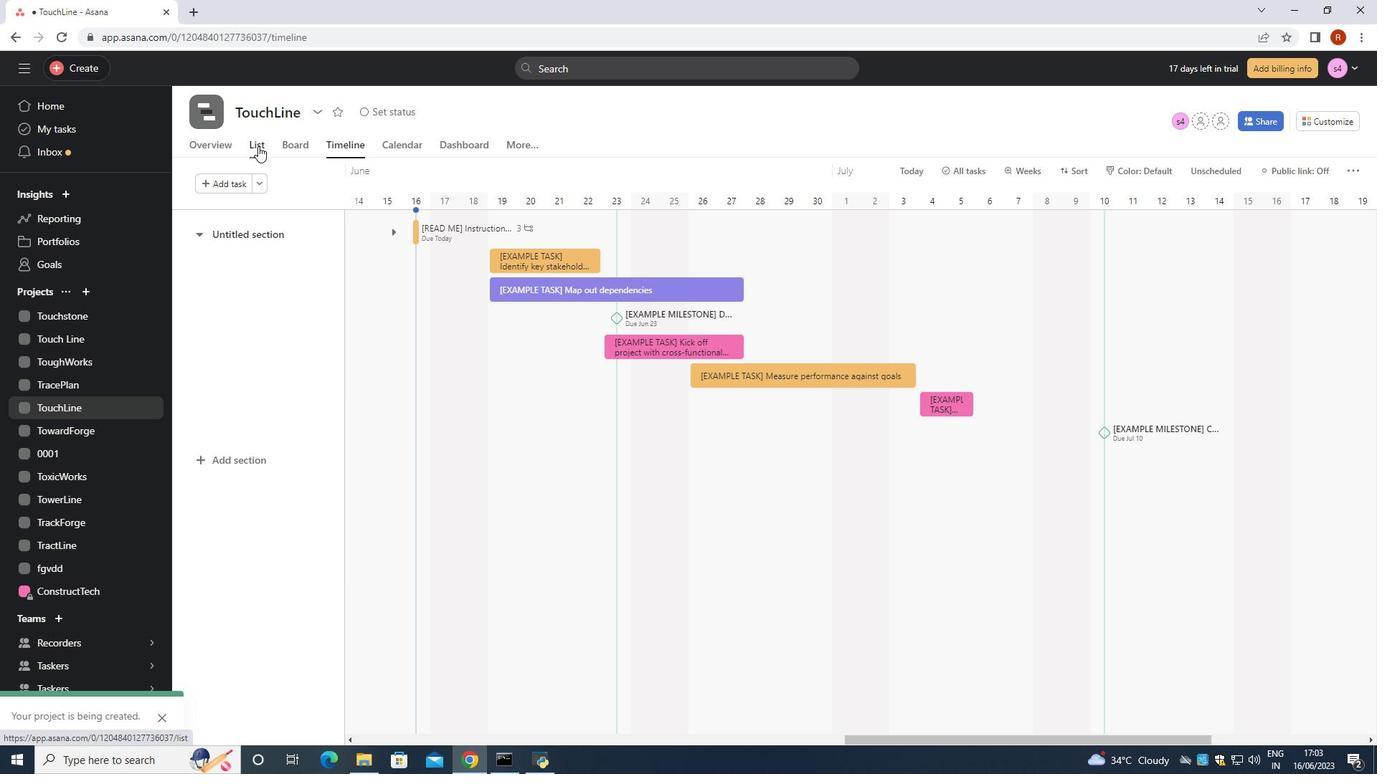 
Action: Mouse moved to (337, 145)
Screenshot: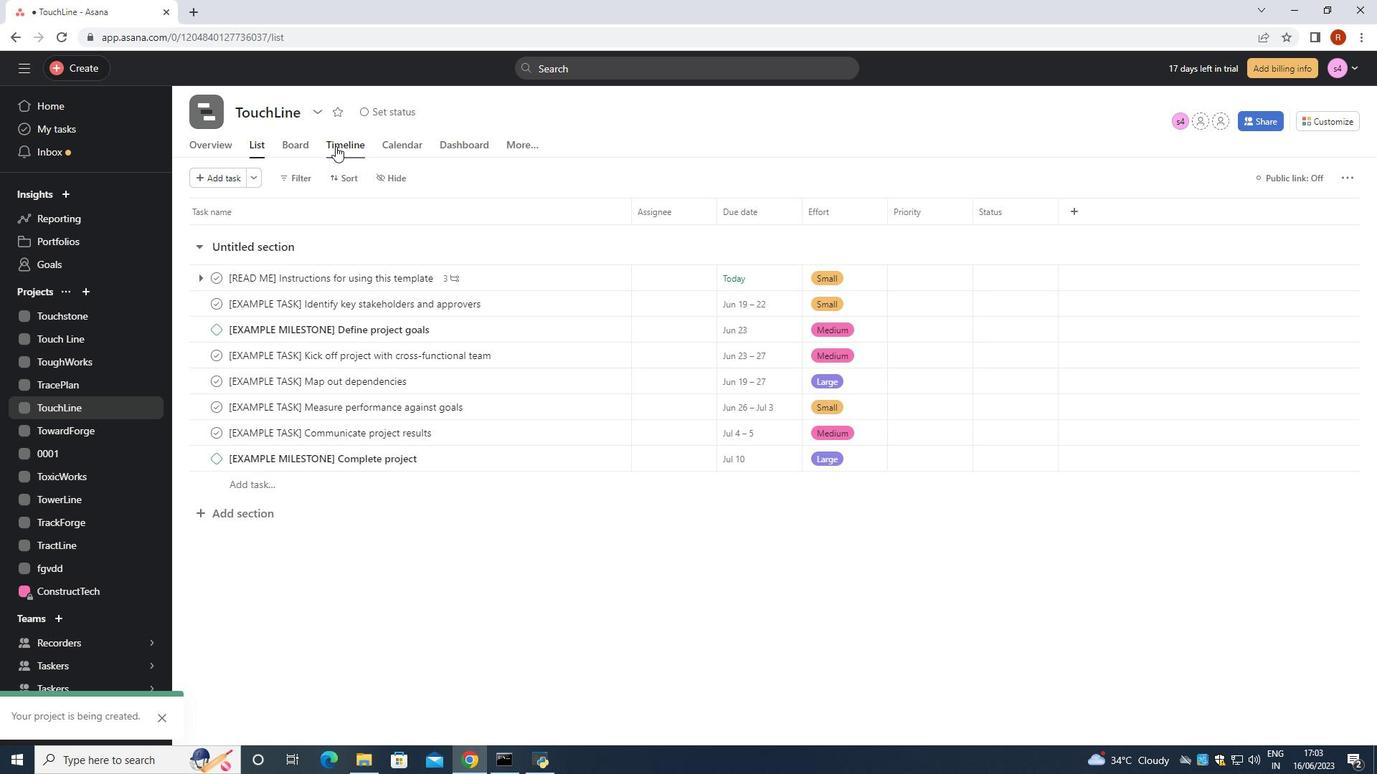 
Action: Mouse pressed left at (337, 145)
Screenshot: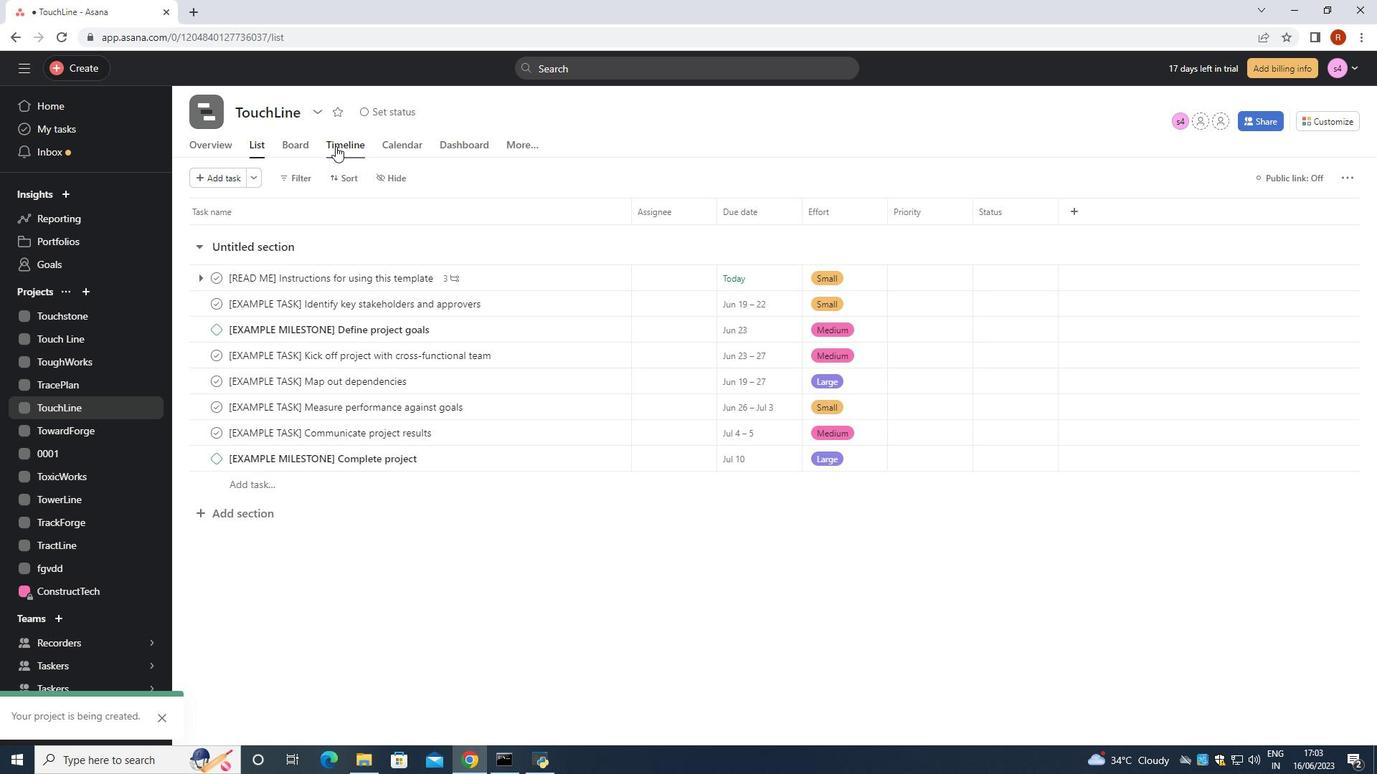 
Action: Mouse moved to (262, 183)
Screenshot: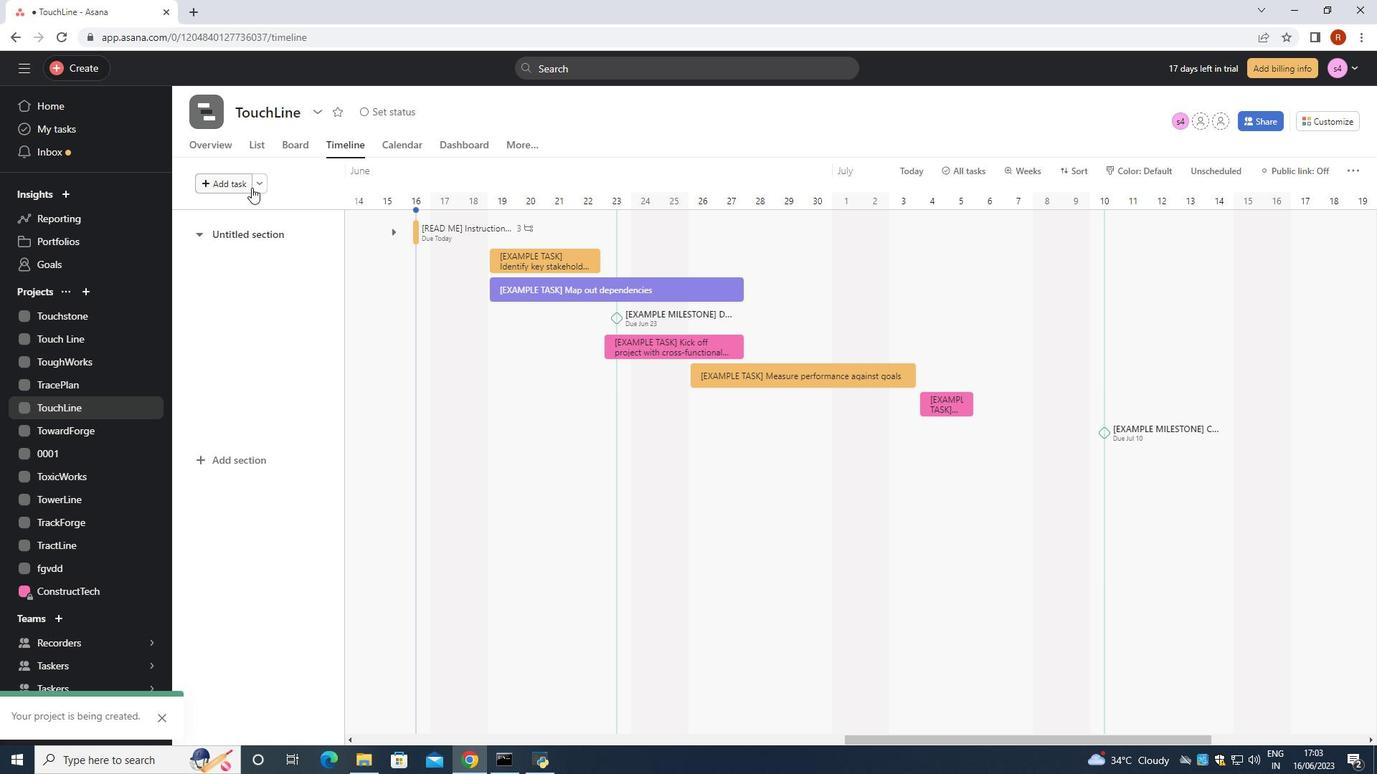 
Action: Mouse pressed left at (262, 183)
Screenshot: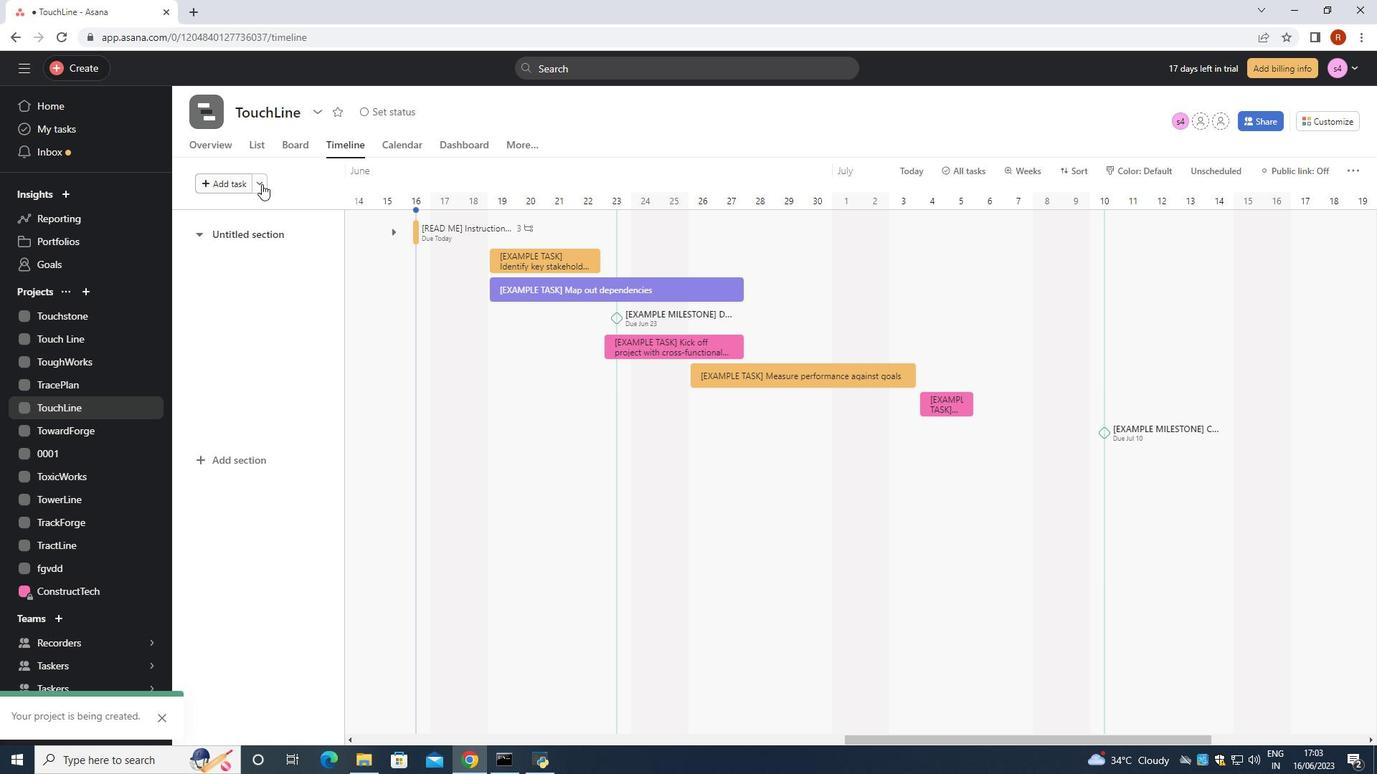 
Action: Mouse moved to (250, 461)
Screenshot: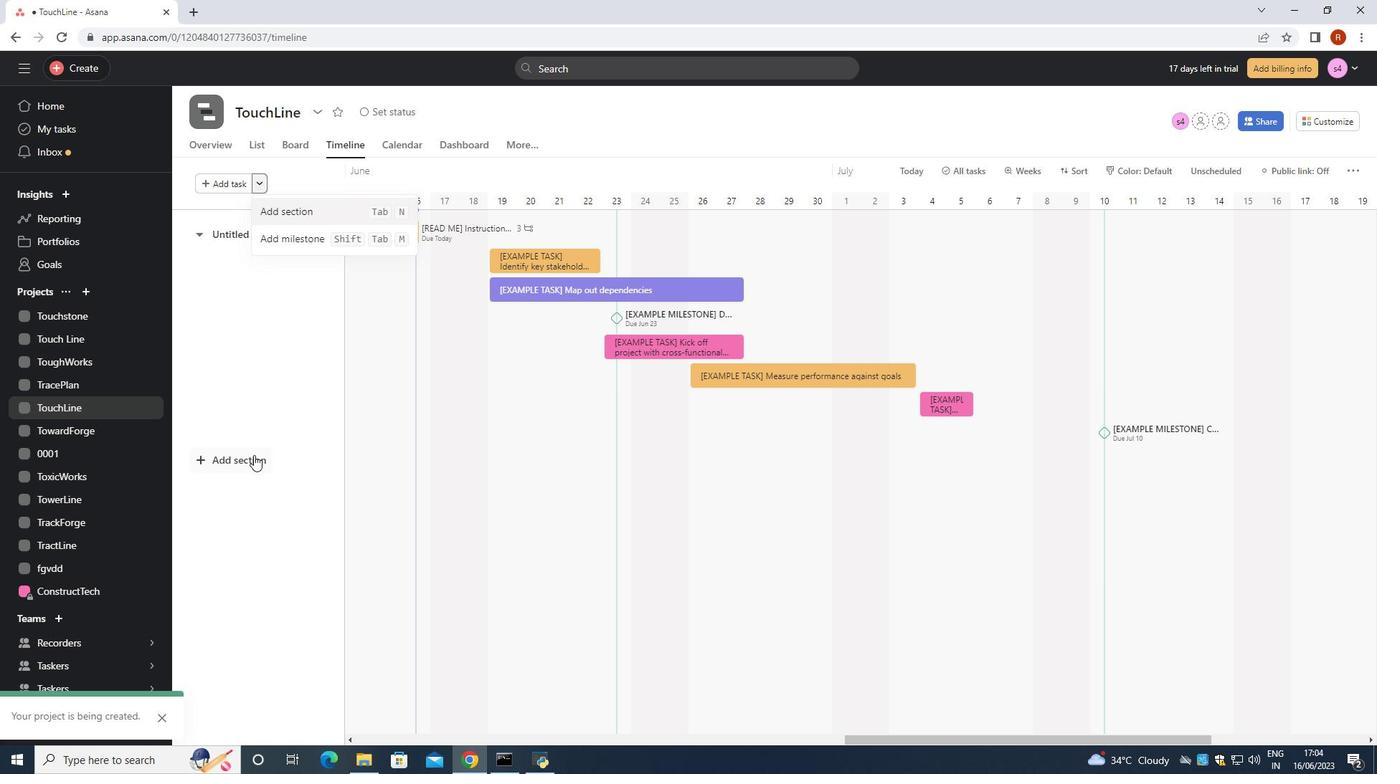 
Action: Mouse pressed left at (250, 461)
Screenshot: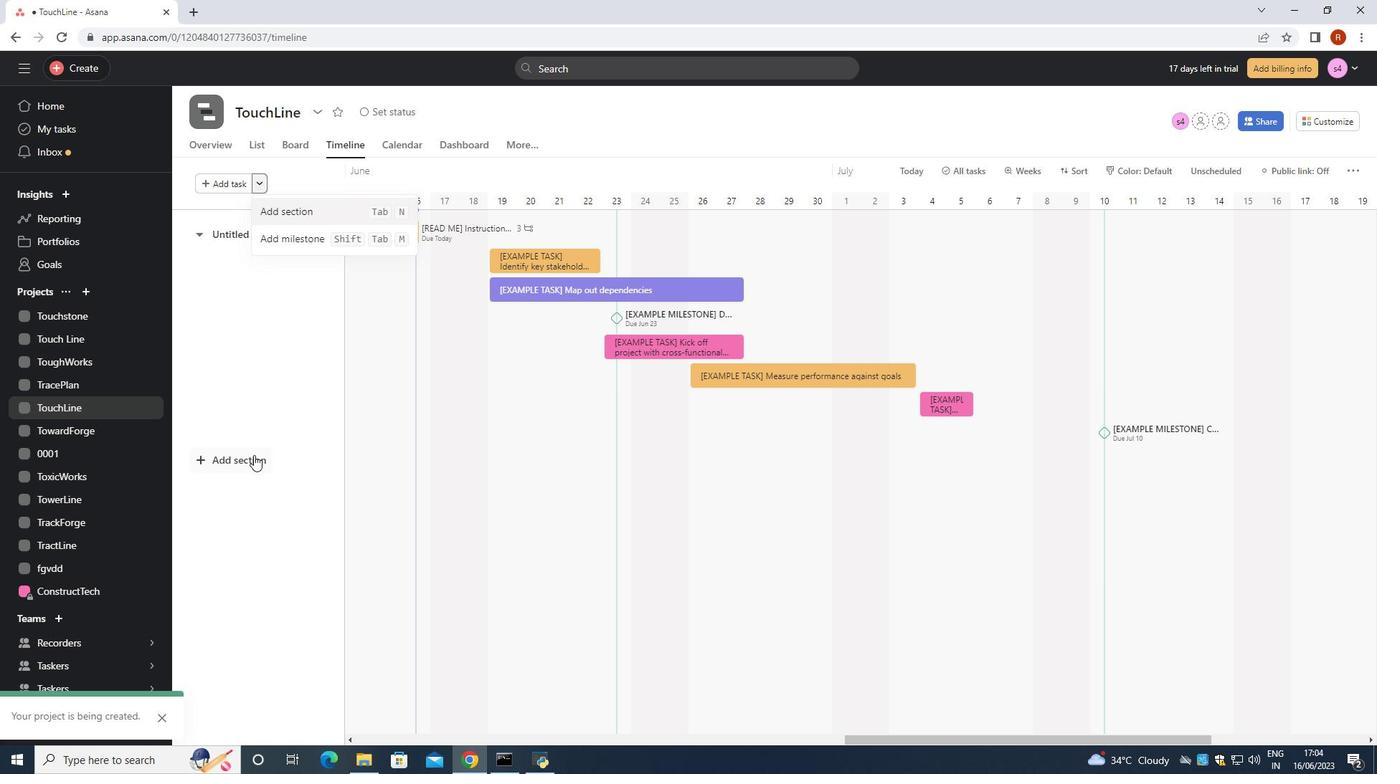 
Action: Mouse moved to (250, 462)
Screenshot: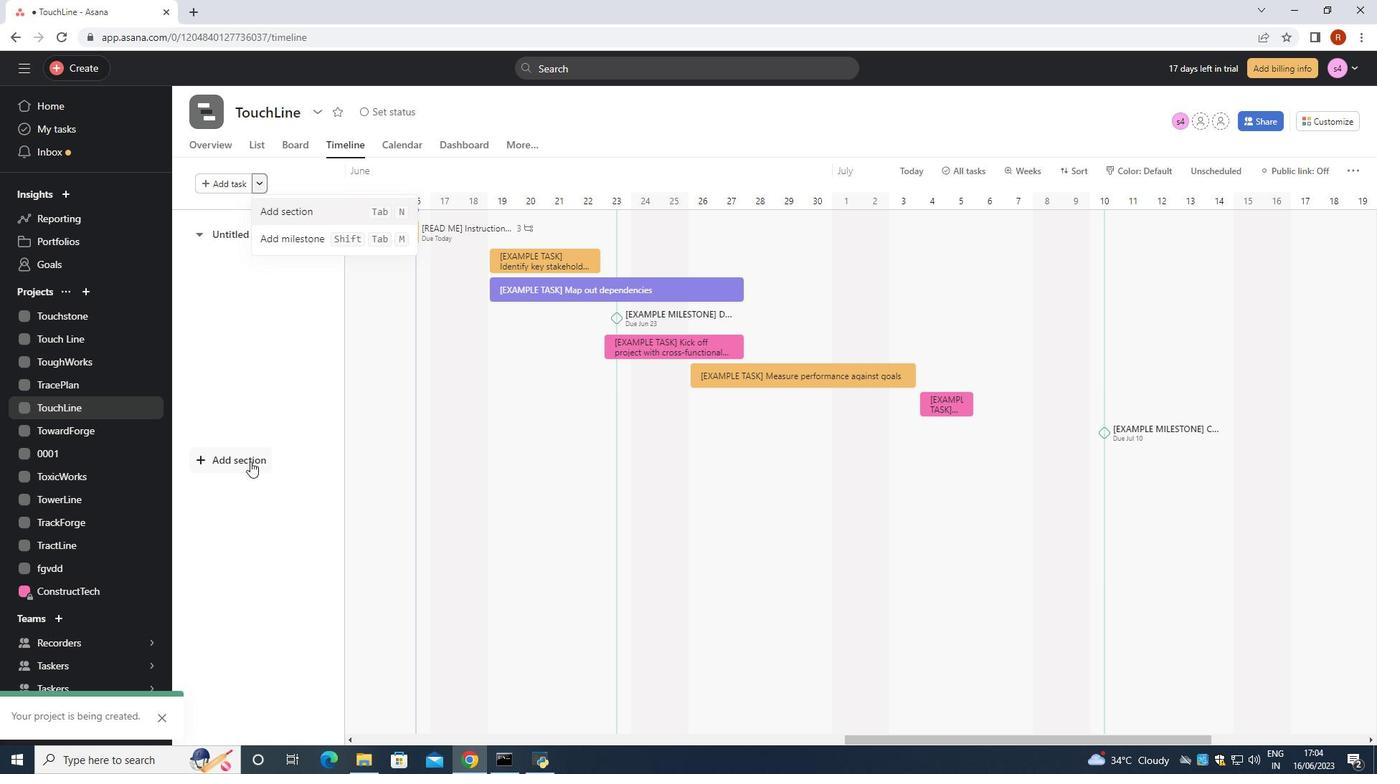 
Action: Key pressed <Key.shift>To-<Key.shift>Do
Screenshot: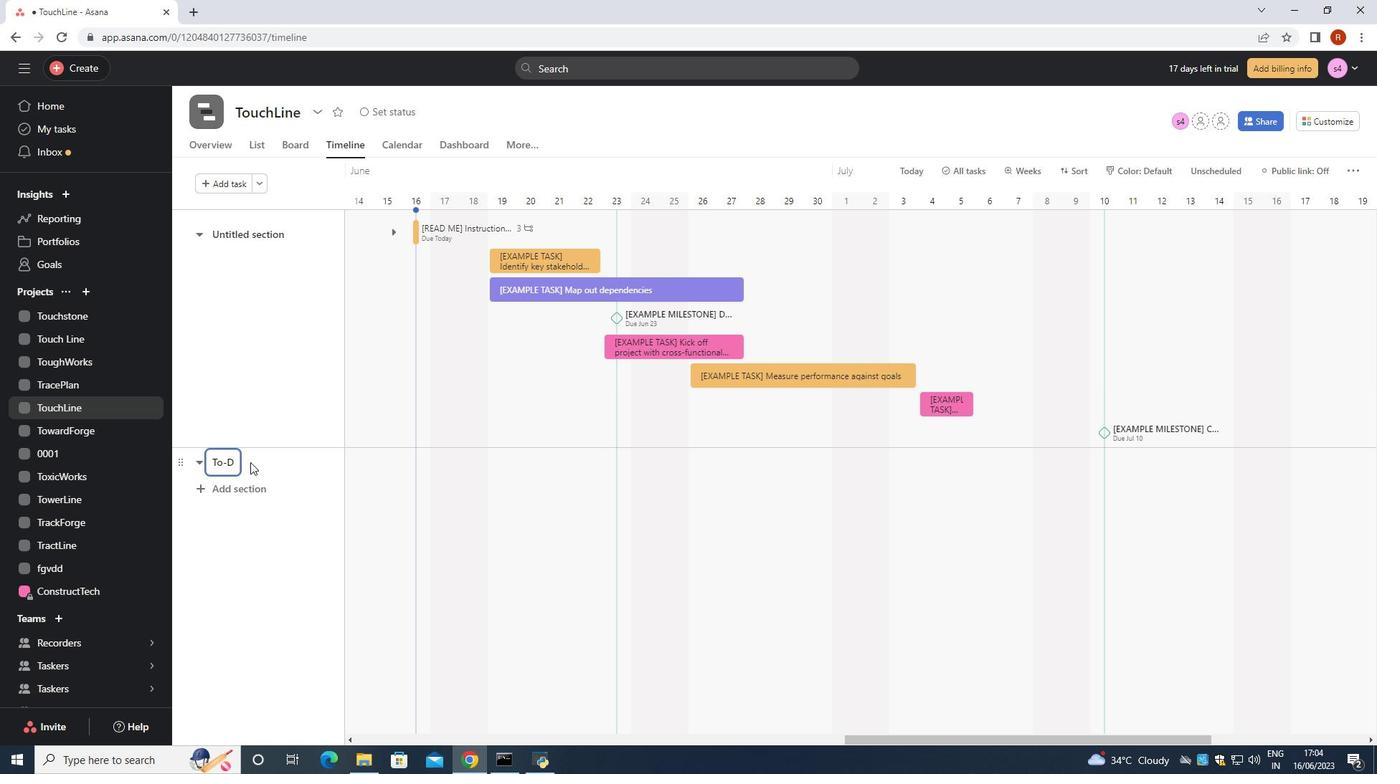 
Action: Mouse moved to (241, 489)
Screenshot: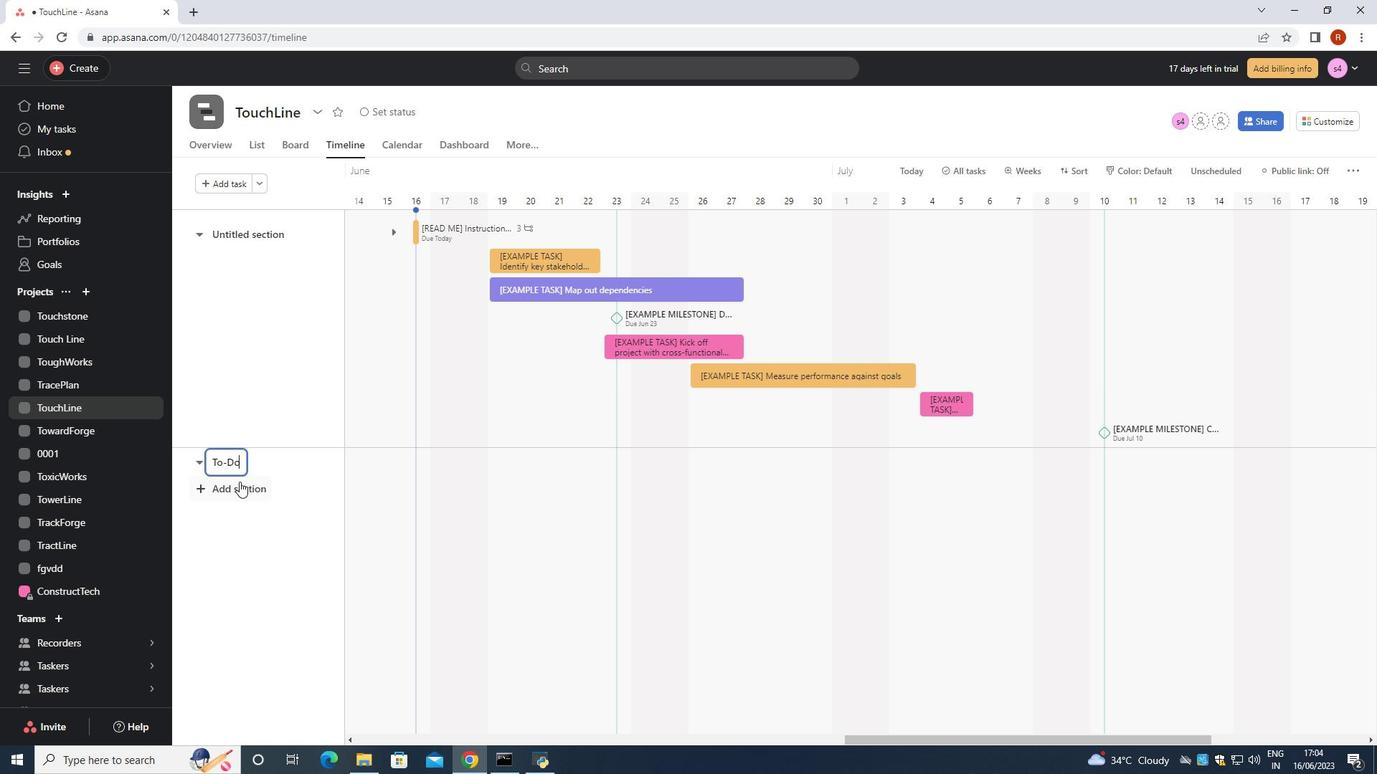 
Action: Mouse pressed left at (241, 489)
Screenshot: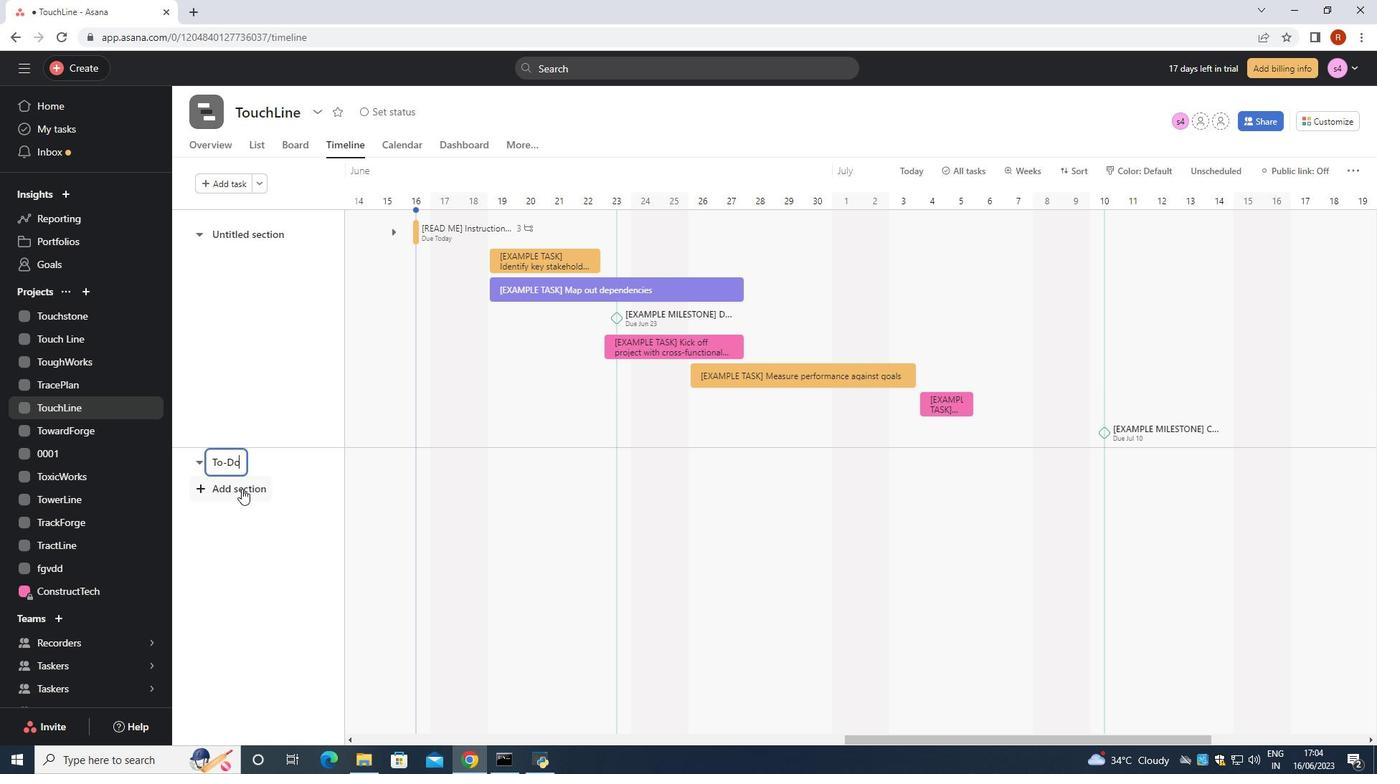 
Action: Key pressed <Key.shift>Doing
Screenshot: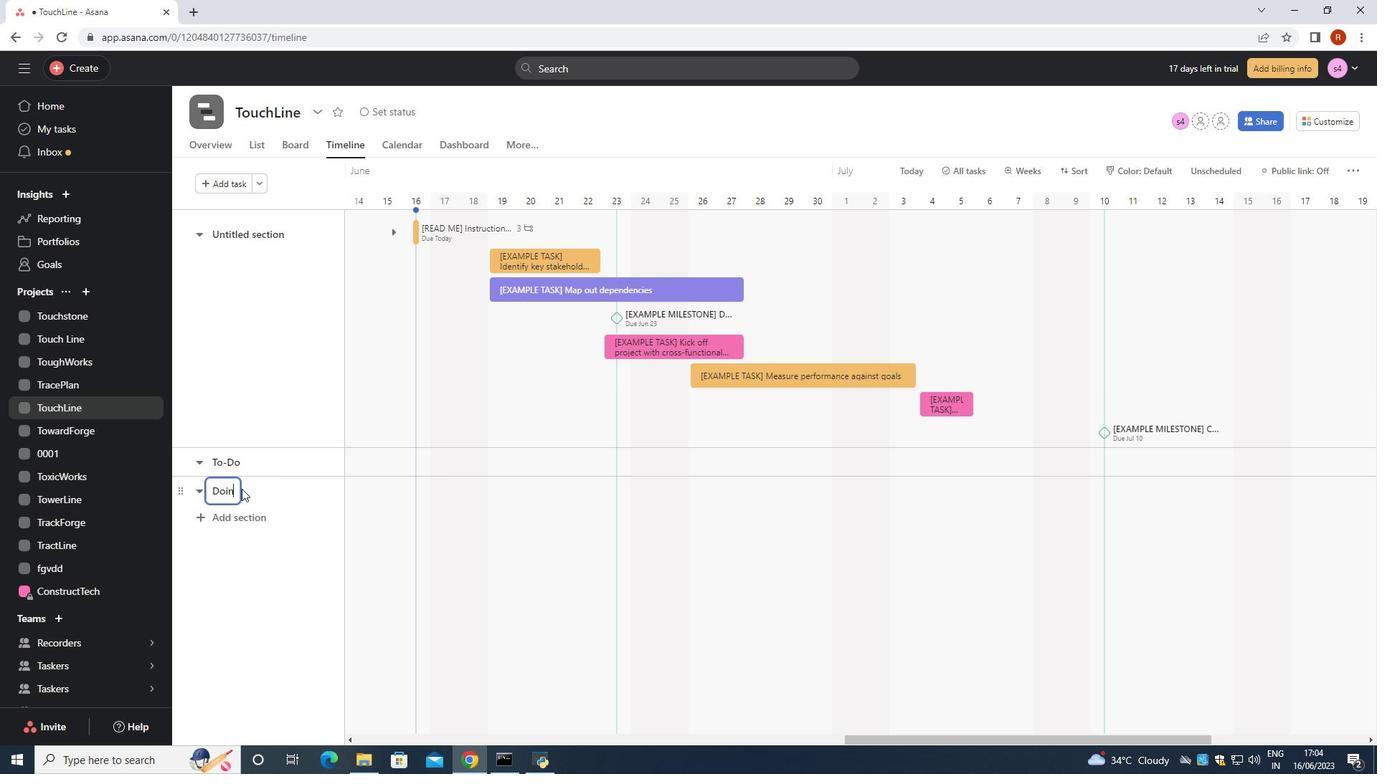 
Action: Mouse moved to (247, 512)
Screenshot: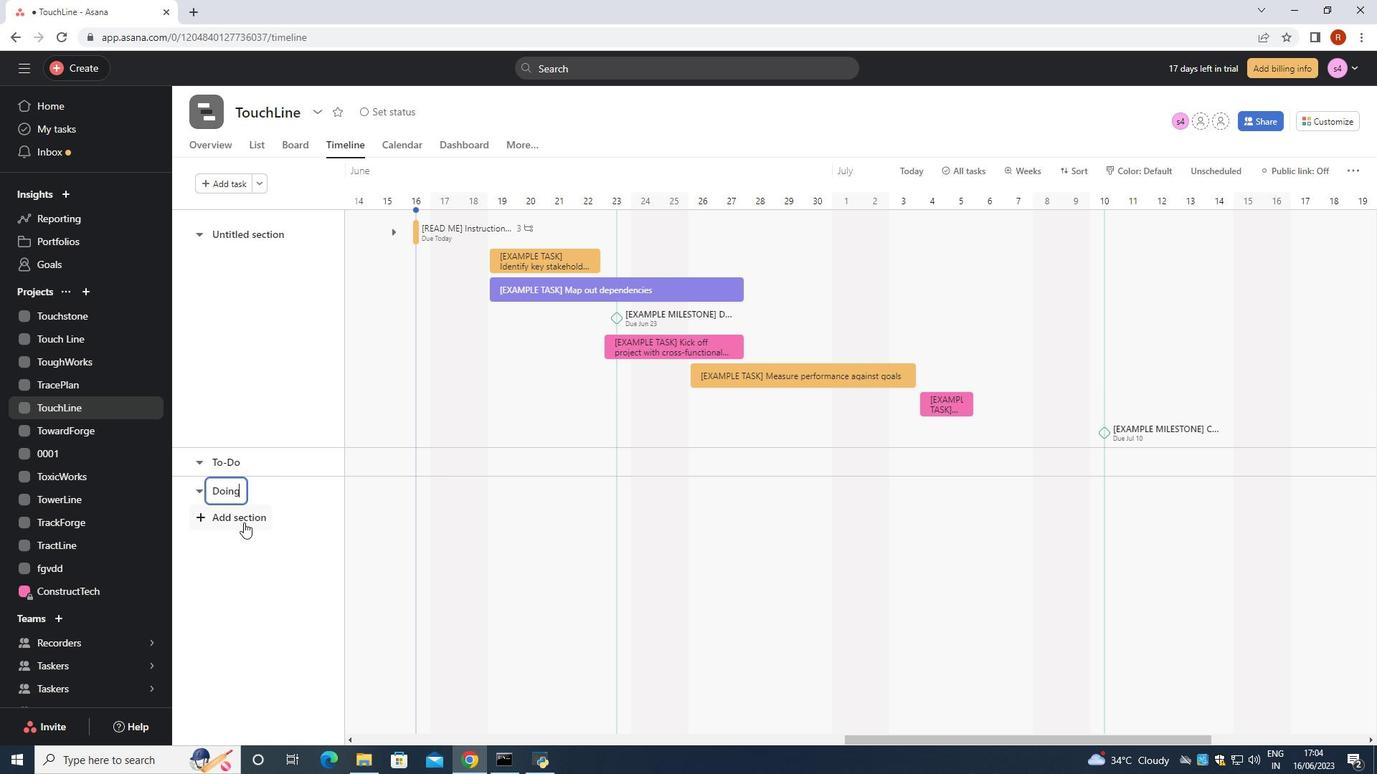 
Action: Mouse pressed left at (247, 512)
Screenshot: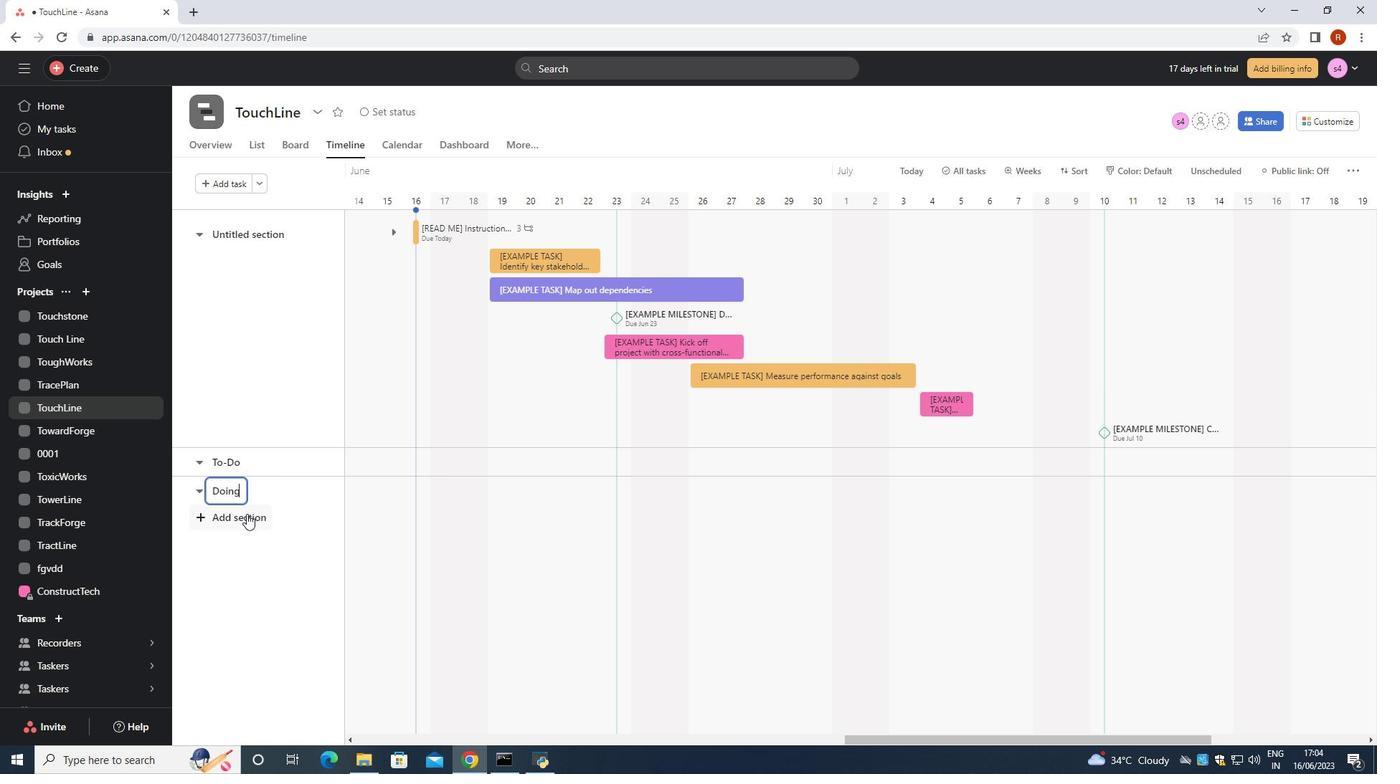 
Action: Key pressed <Key.shift>Done
Screenshot: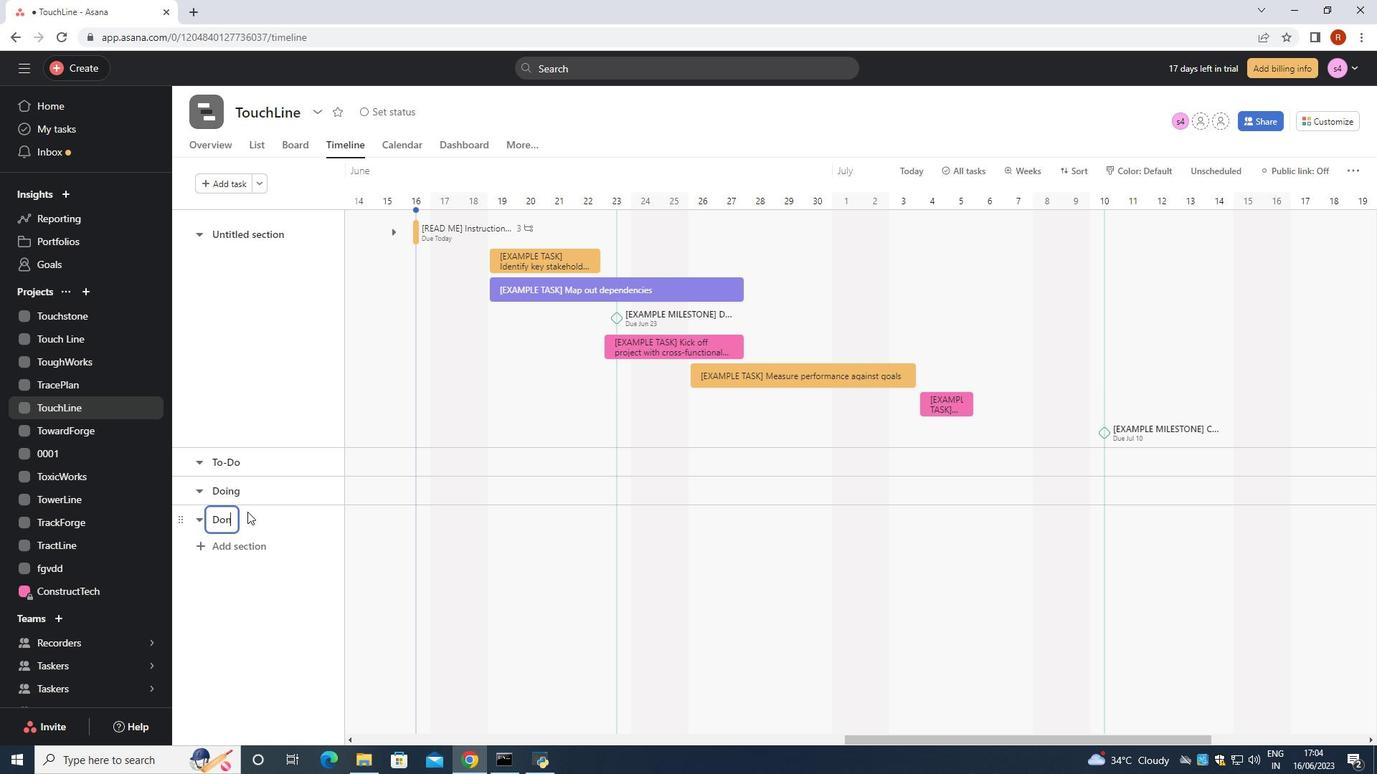 
Action: Mouse moved to (513, 625)
Screenshot: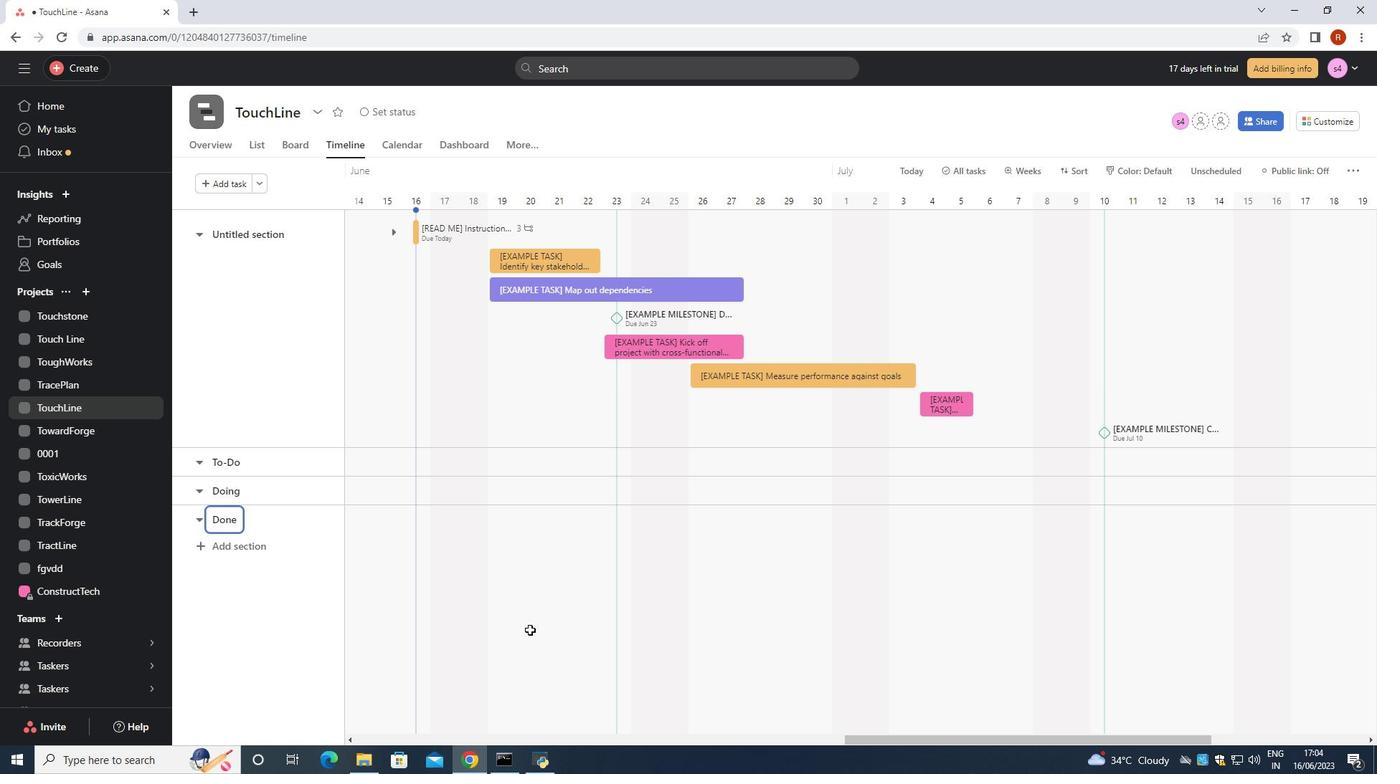 
